 Task: Select the website type as personal.
Action: Mouse moved to (868, 113)
Screenshot: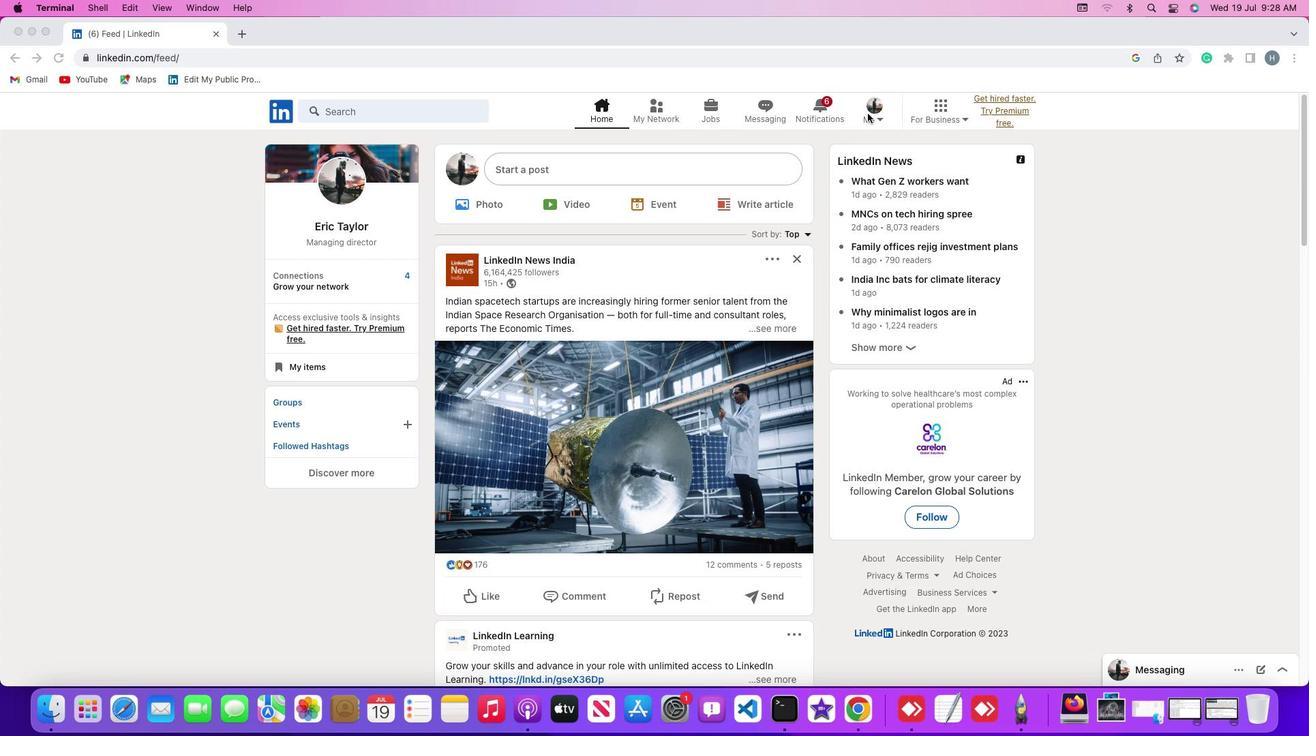 
Action: Mouse pressed left at (868, 113)
Screenshot: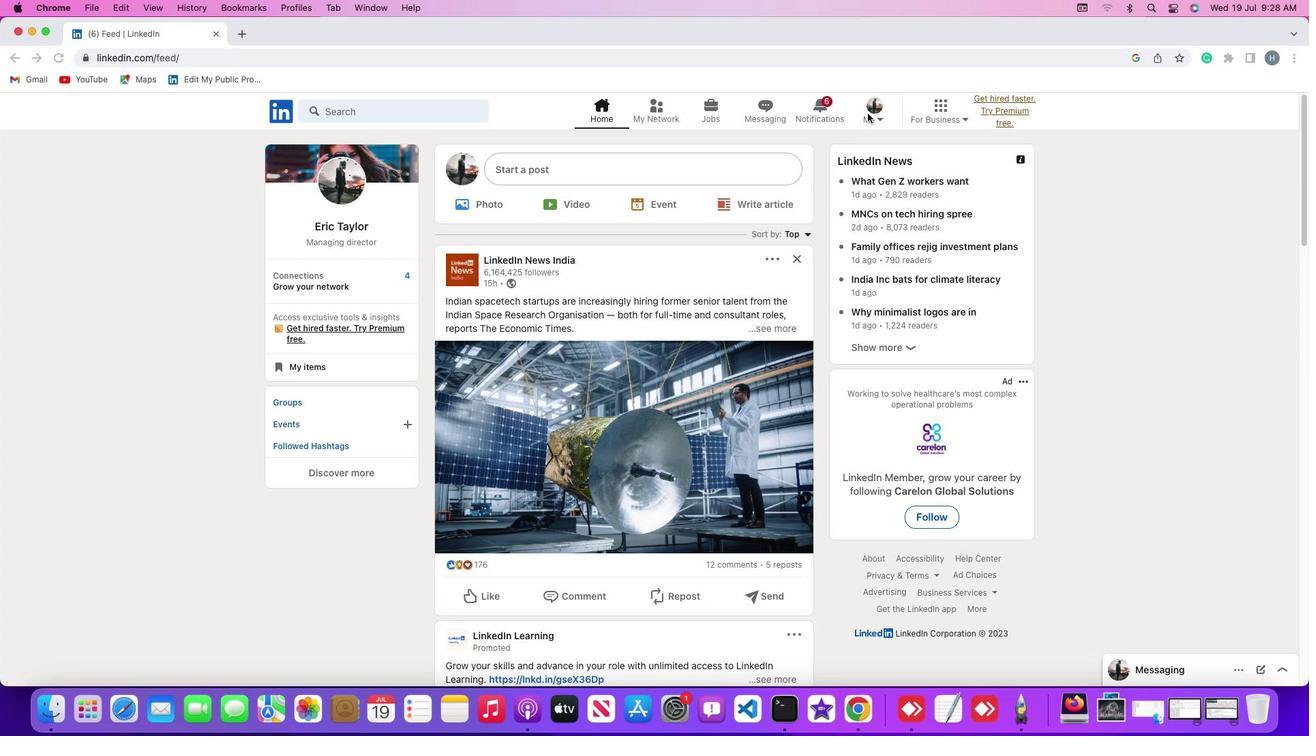 
Action: Mouse moved to (876, 116)
Screenshot: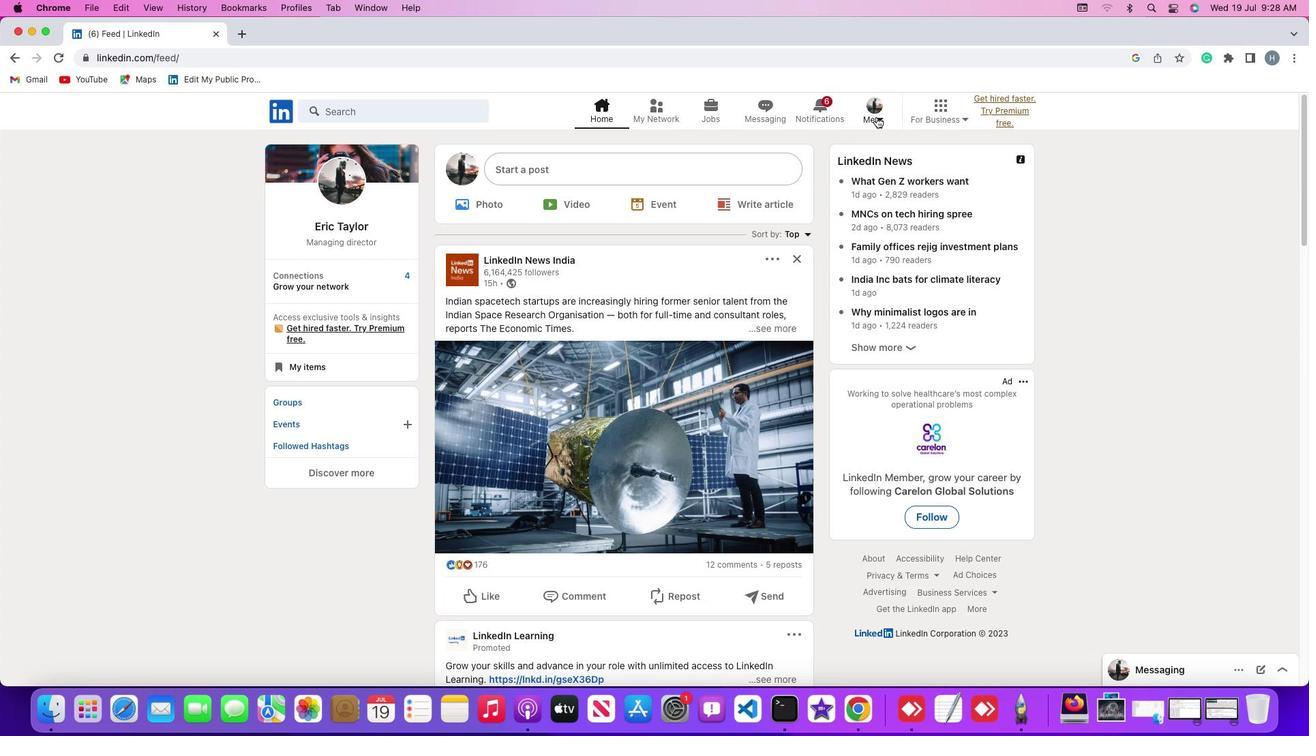 
Action: Mouse pressed left at (876, 116)
Screenshot: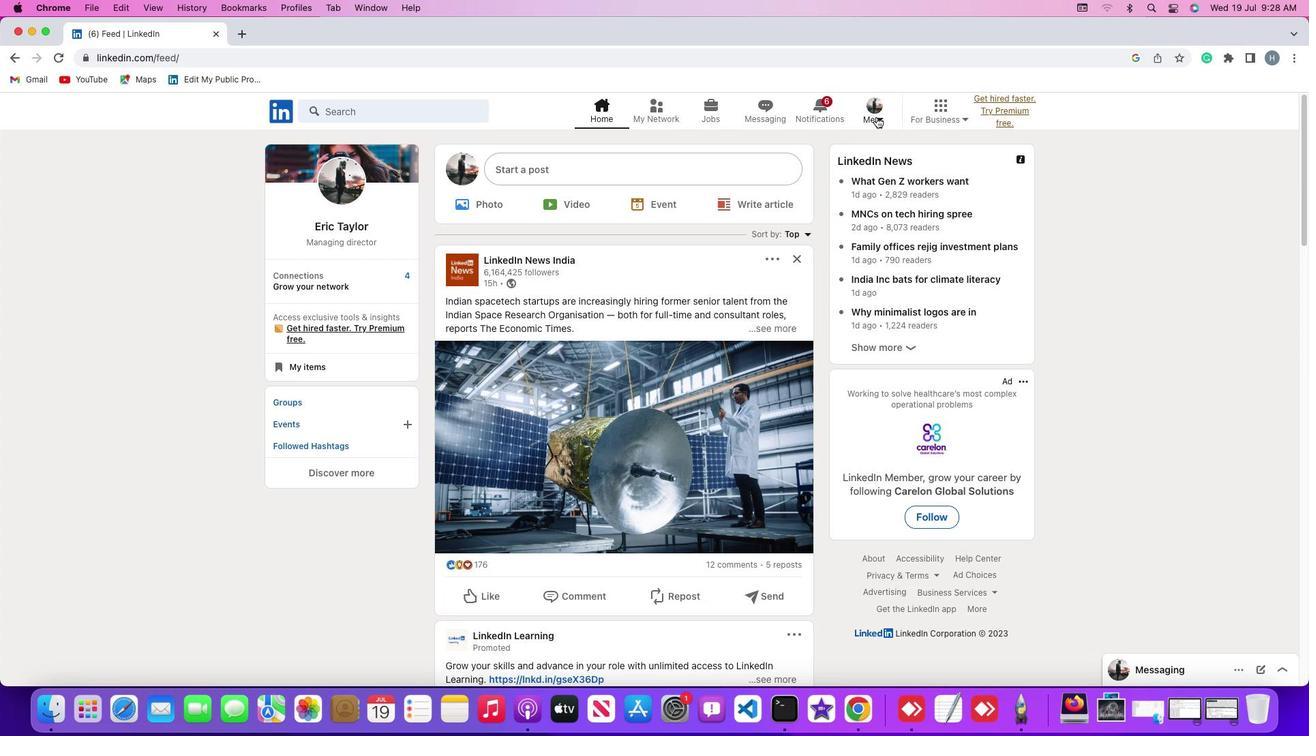 
Action: Mouse moved to (859, 190)
Screenshot: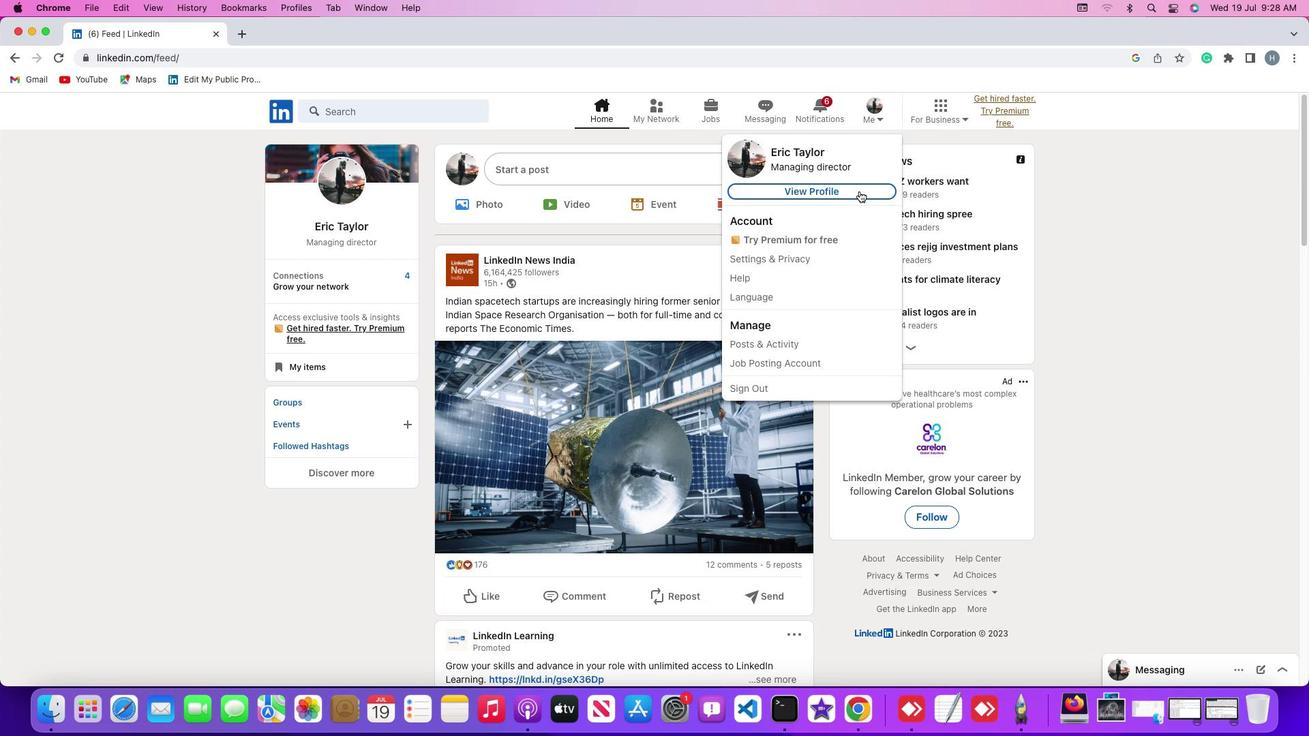
Action: Mouse pressed left at (859, 190)
Screenshot: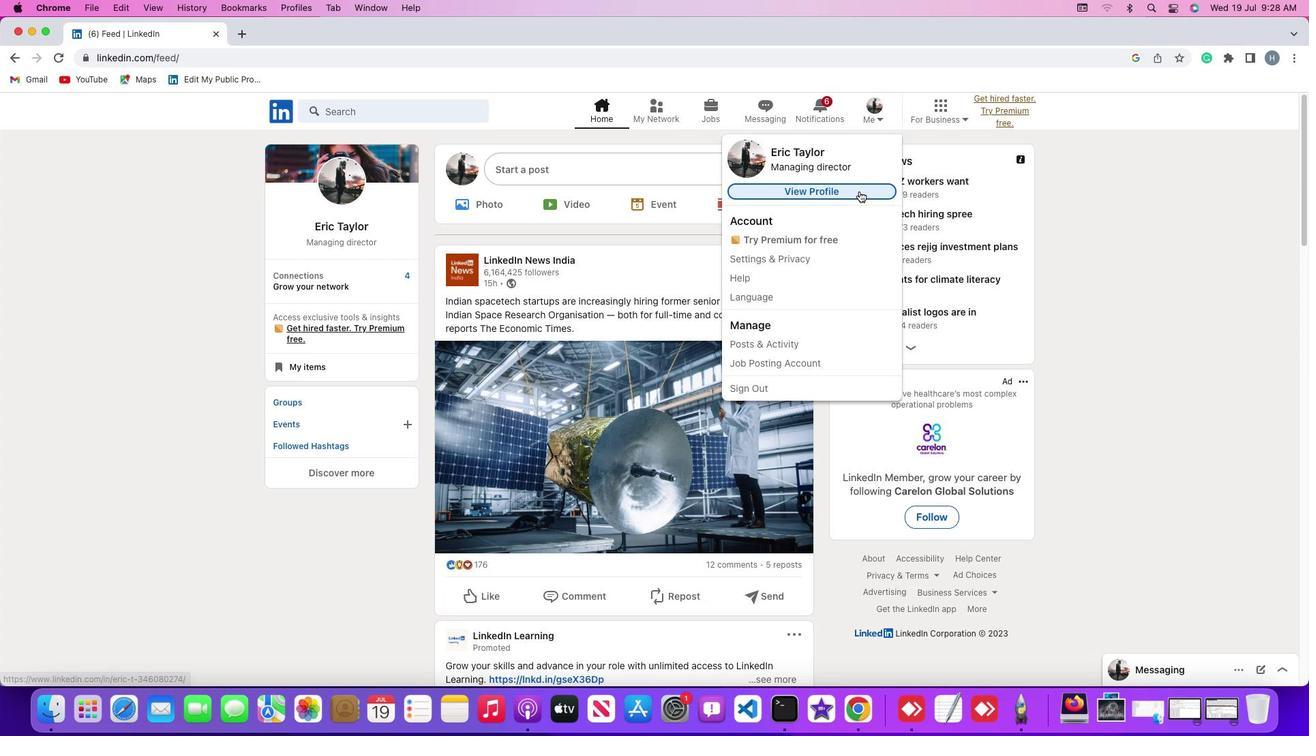 
Action: Mouse moved to (791, 302)
Screenshot: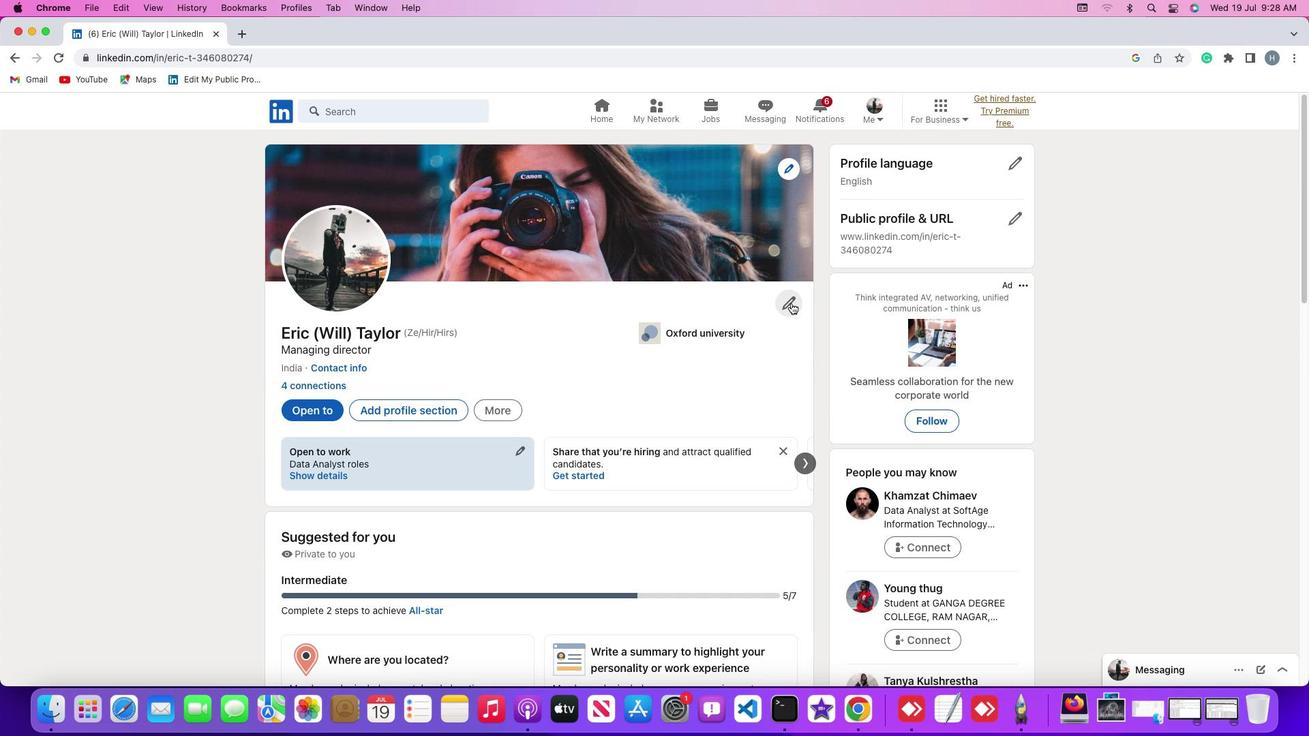 
Action: Mouse pressed left at (791, 302)
Screenshot: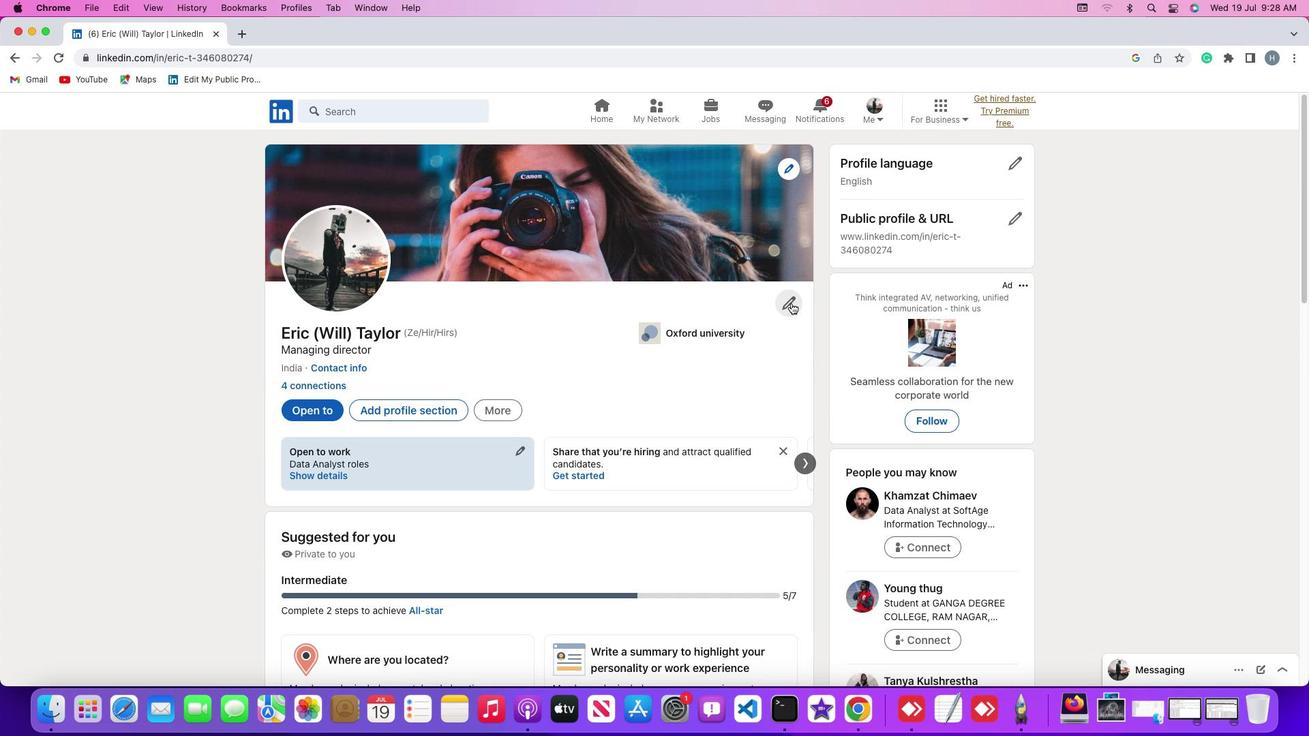 
Action: Mouse moved to (648, 358)
Screenshot: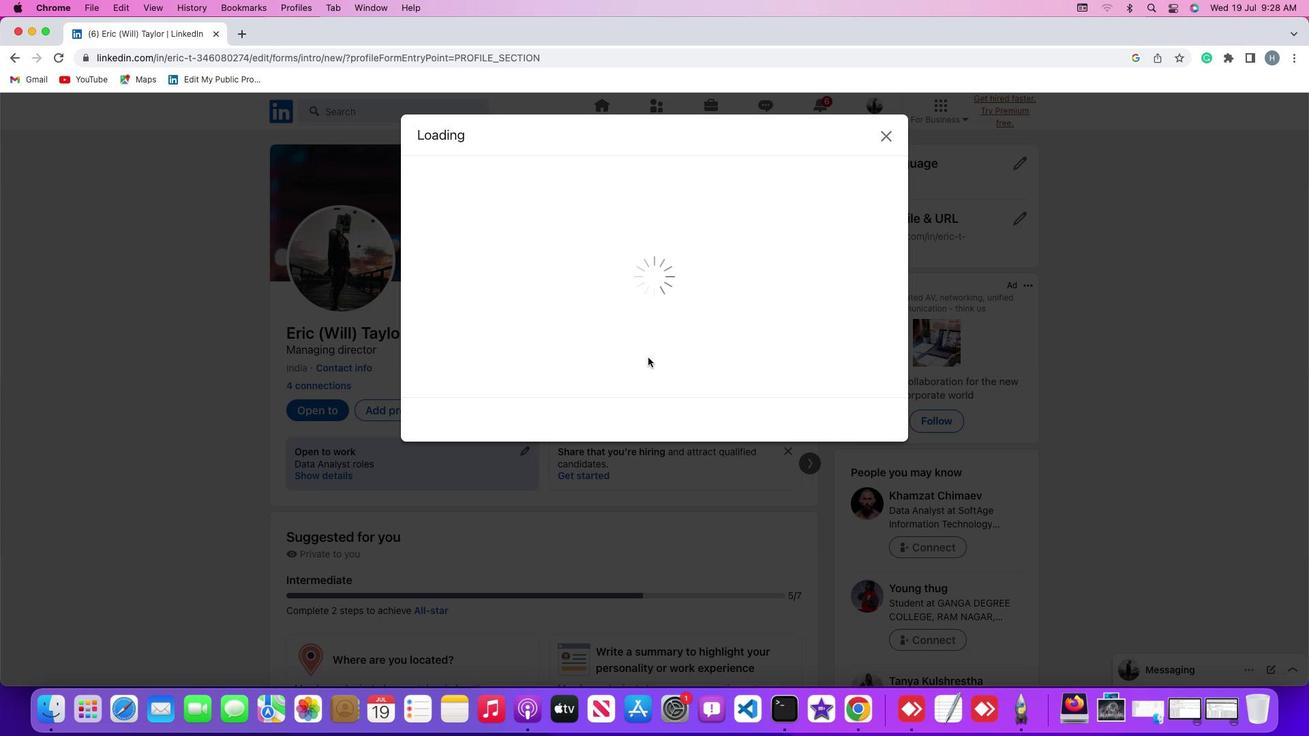
Action: Mouse scrolled (648, 358) with delta (0, 0)
Screenshot: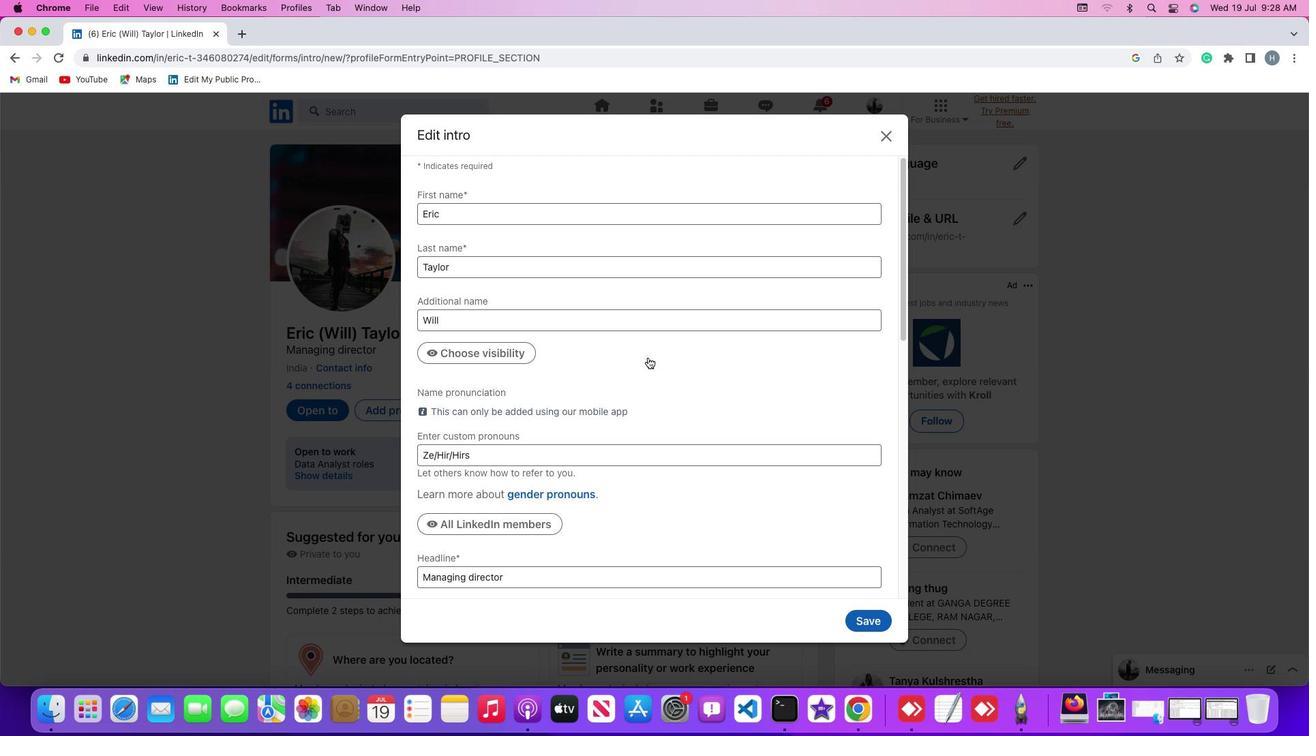 
Action: Mouse scrolled (648, 358) with delta (0, 0)
Screenshot: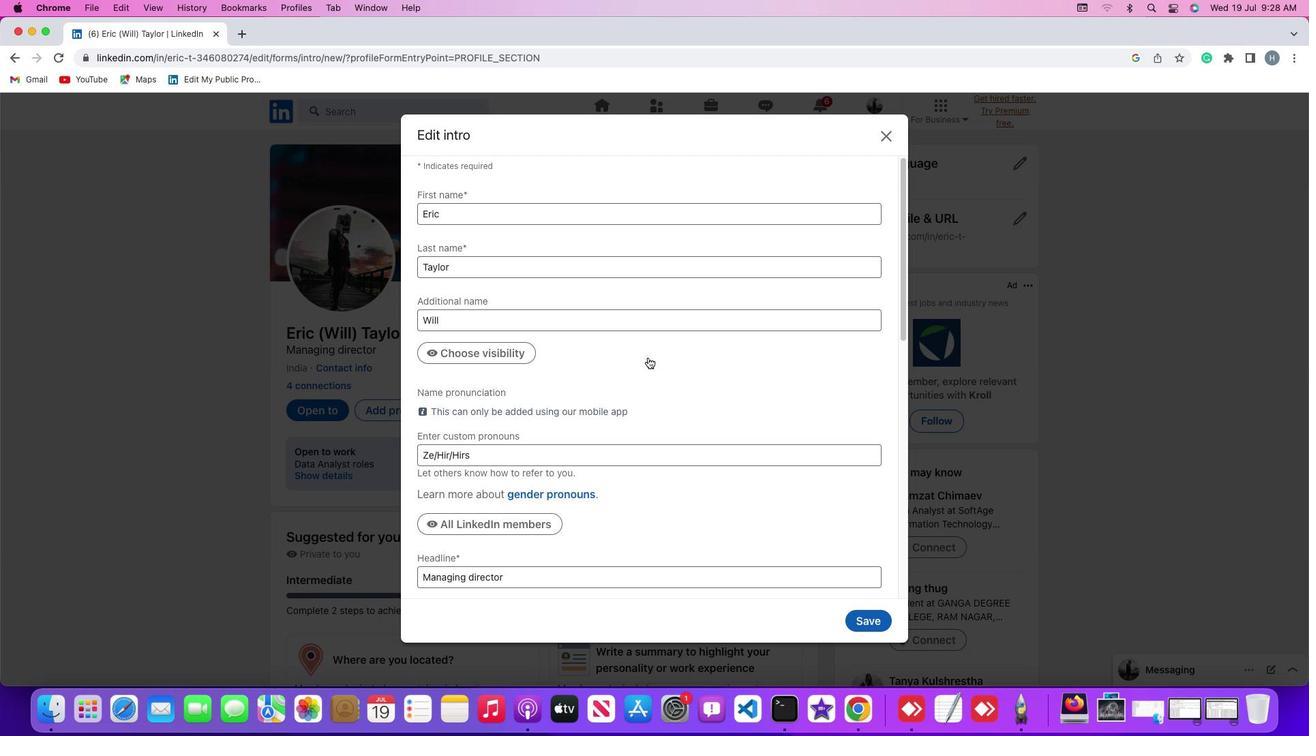 
Action: Mouse scrolled (648, 358) with delta (0, -2)
Screenshot: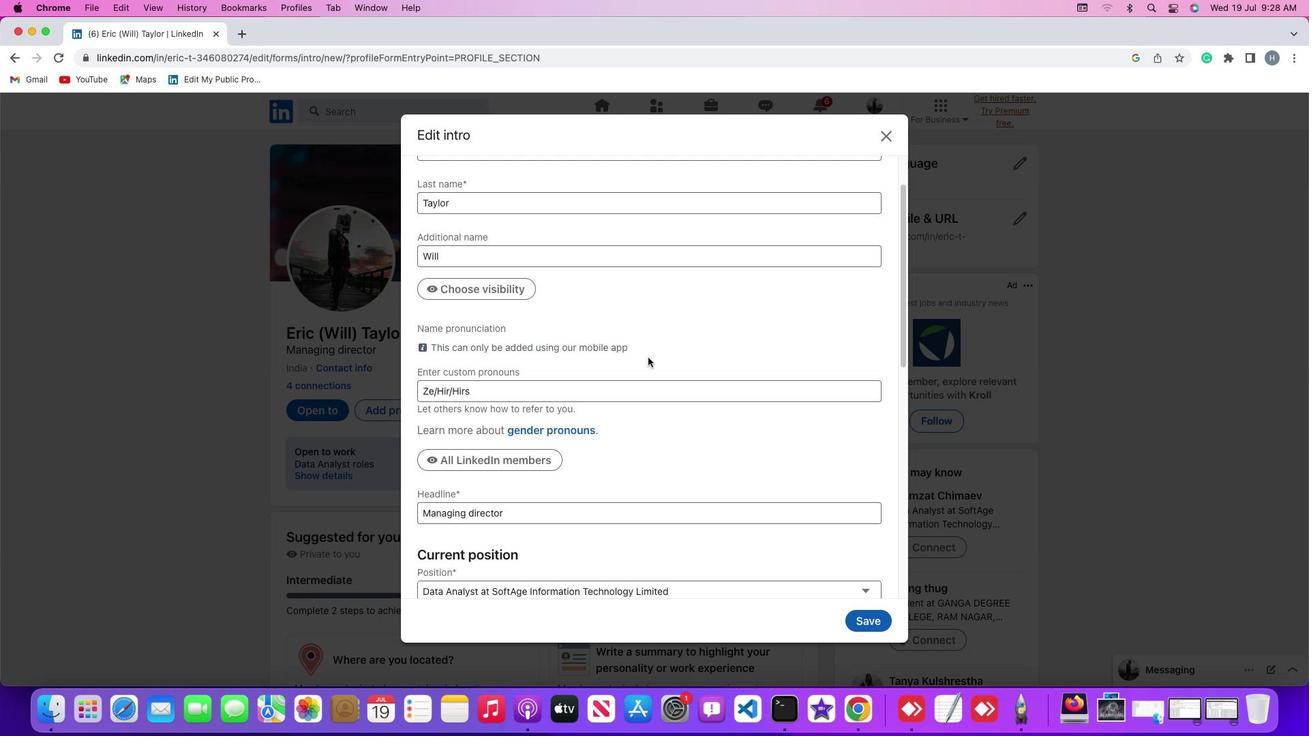 
Action: Mouse scrolled (648, 358) with delta (0, -3)
Screenshot: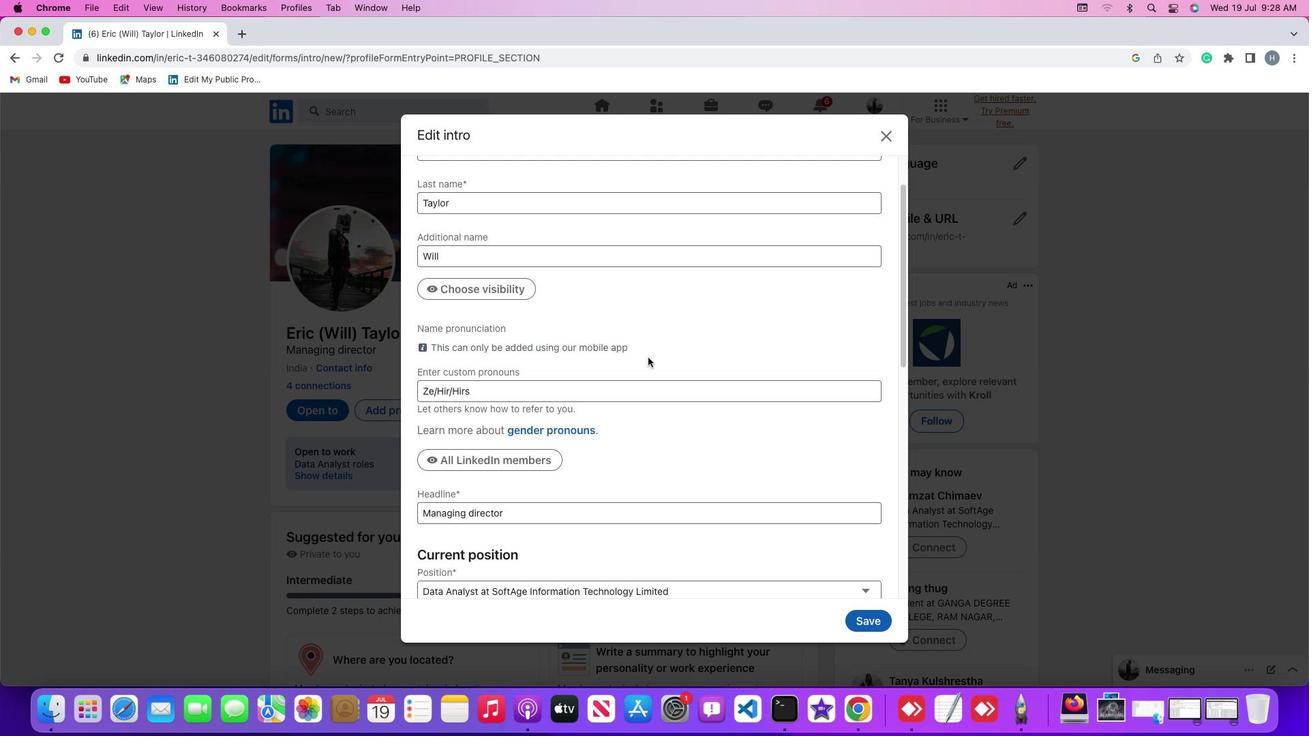 
Action: Mouse scrolled (648, 358) with delta (0, -4)
Screenshot: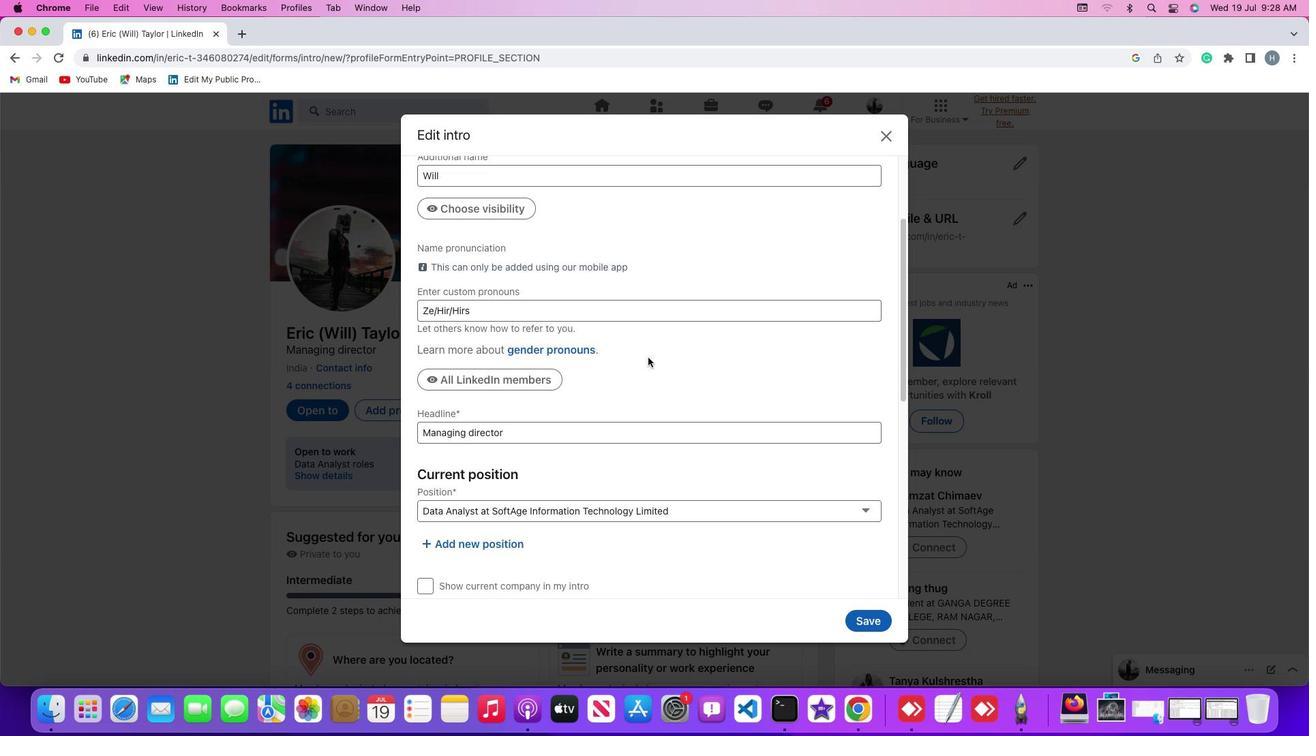 
Action: Mouse scrolled (648, 358) with delta (0, -4)
Screenshot: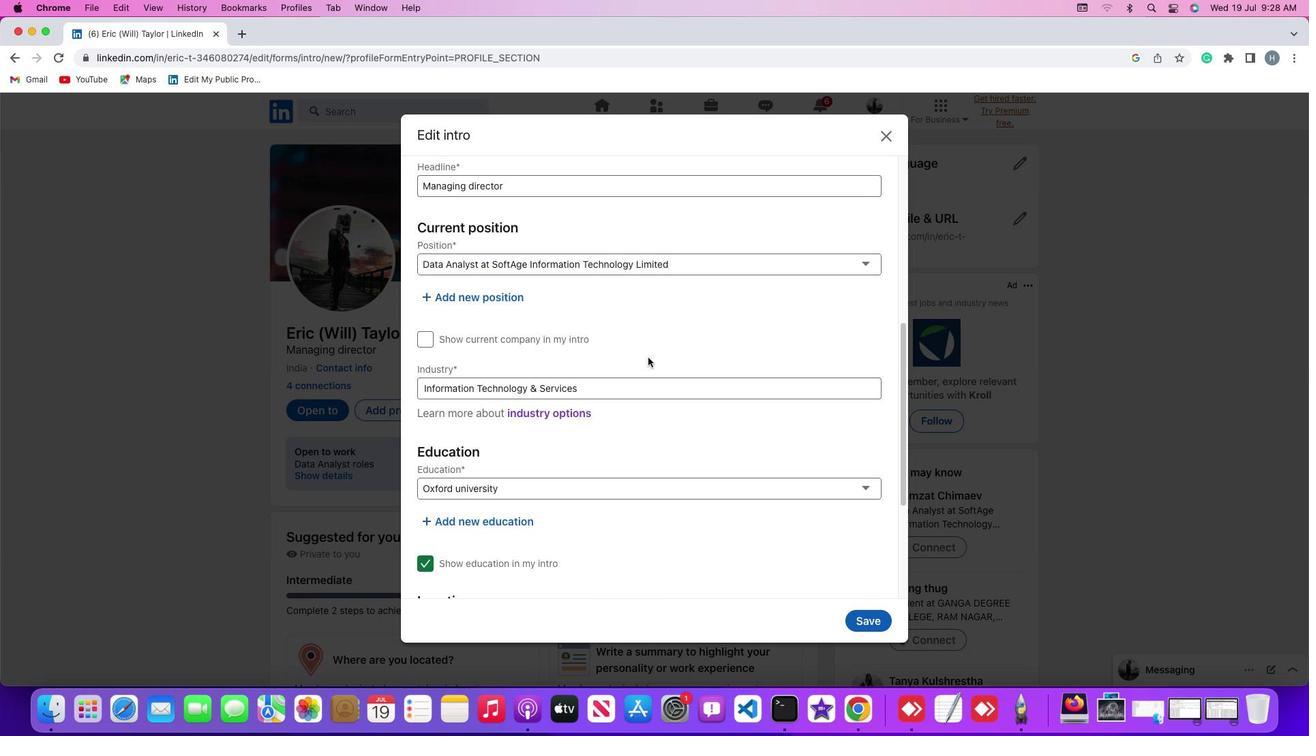 
Action: Mouse scrolled (648, 358) with delta (0, -4)
Screenshot: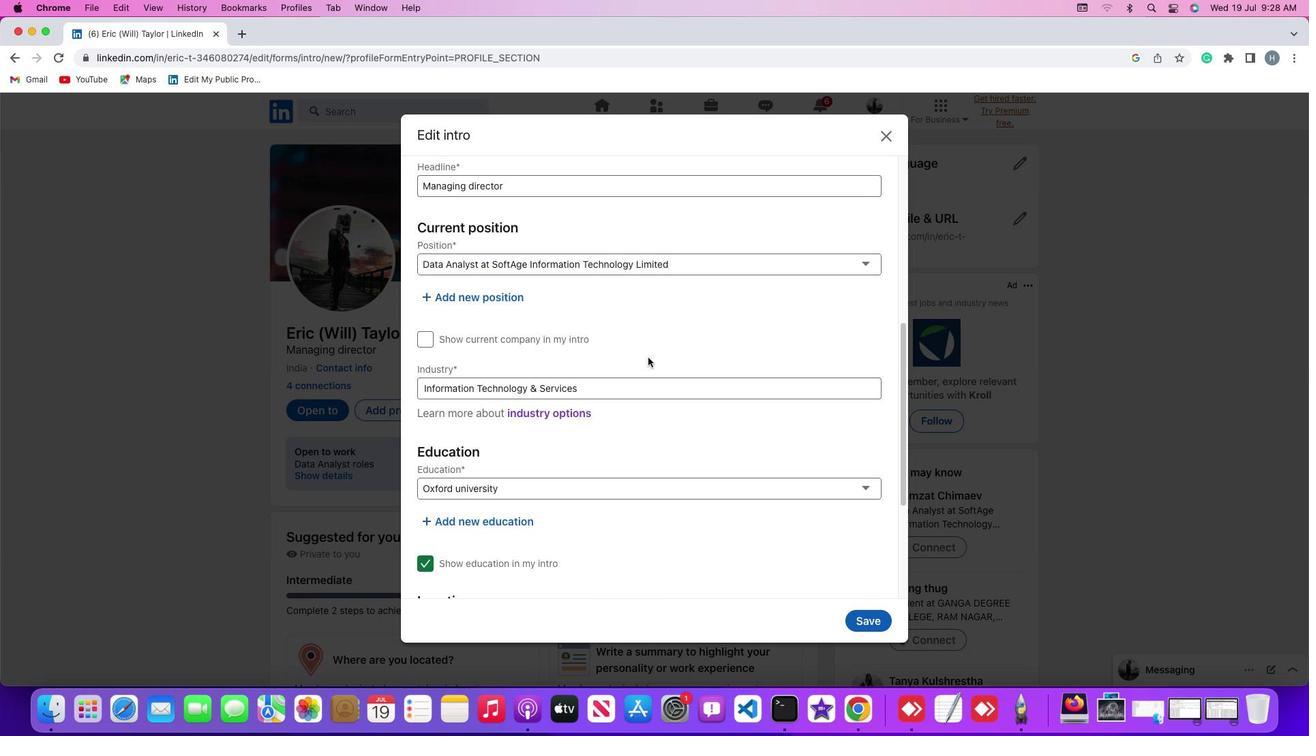 
Action: Mouse scrolled (648, 358) with delta (0, 0)
Screenshot: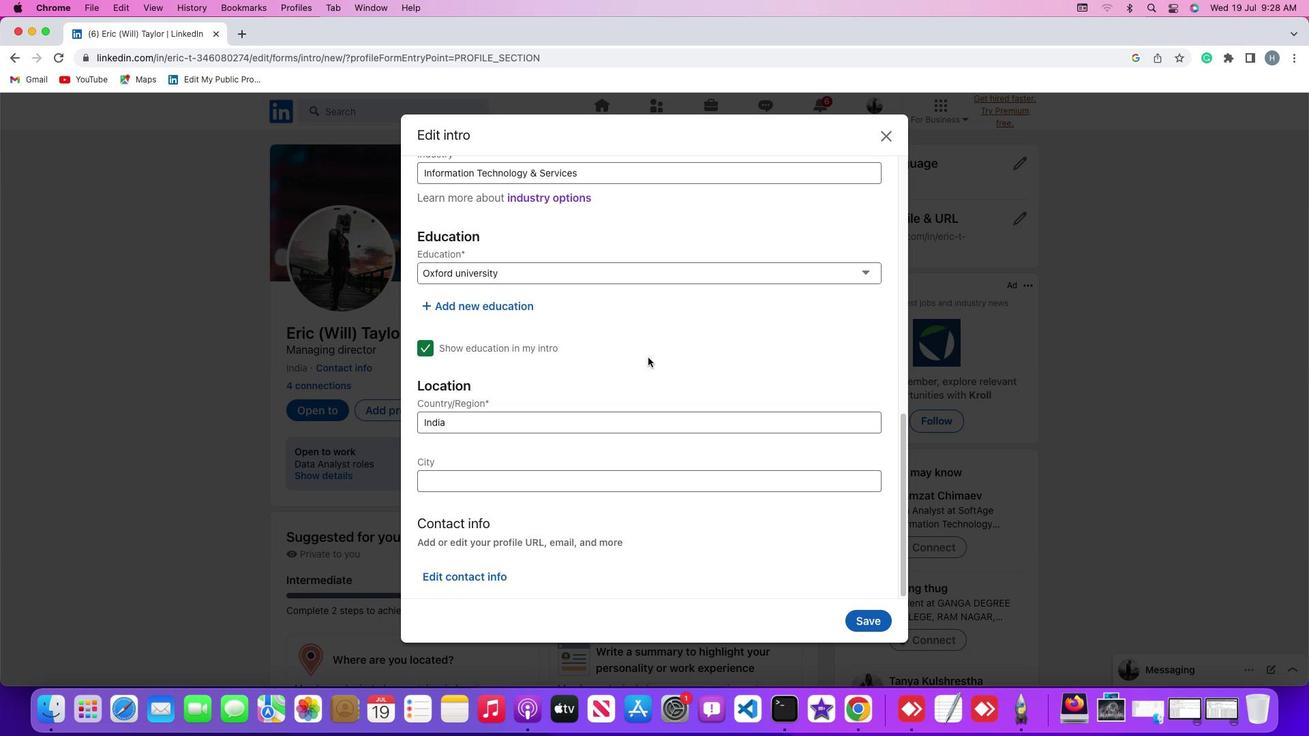 
Action: Mouse scrolled (648, 358) with delta (0, 0)
Screenshot: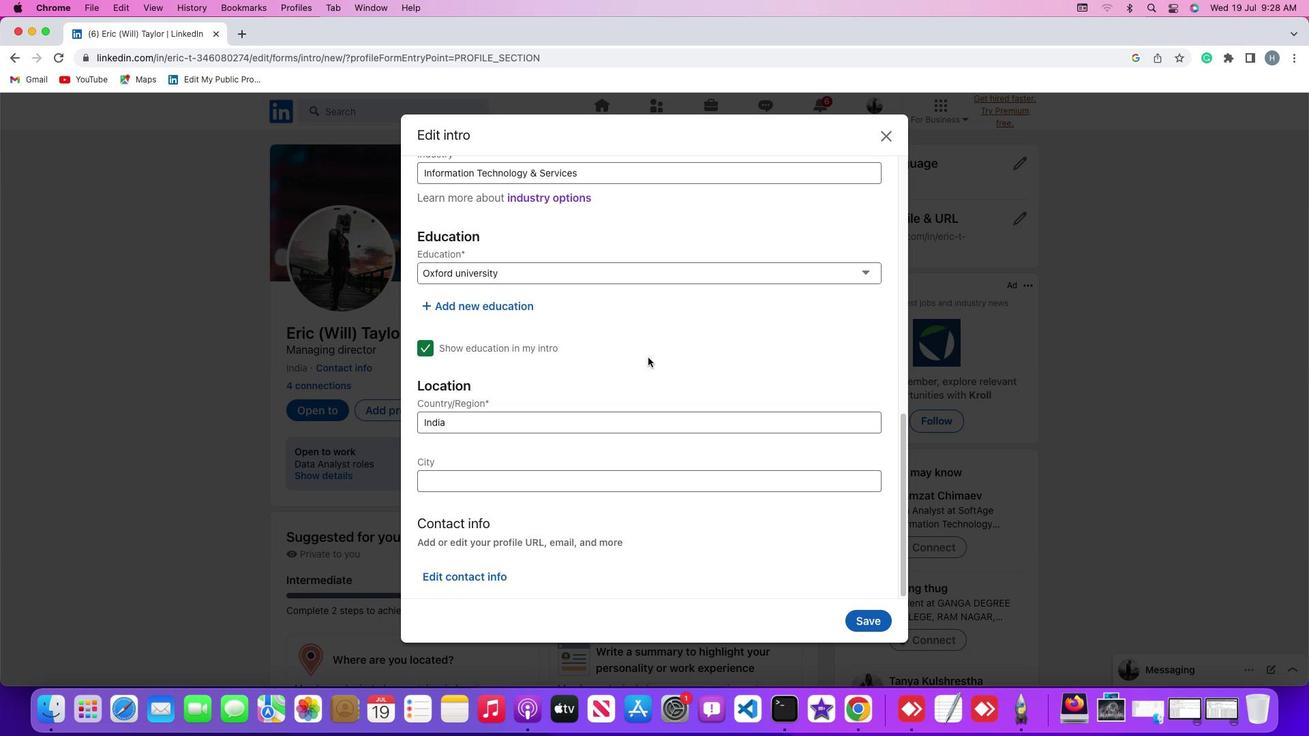 
Action: Mouse scrolled (648, 358) with delta (0, -2)
Screenshot: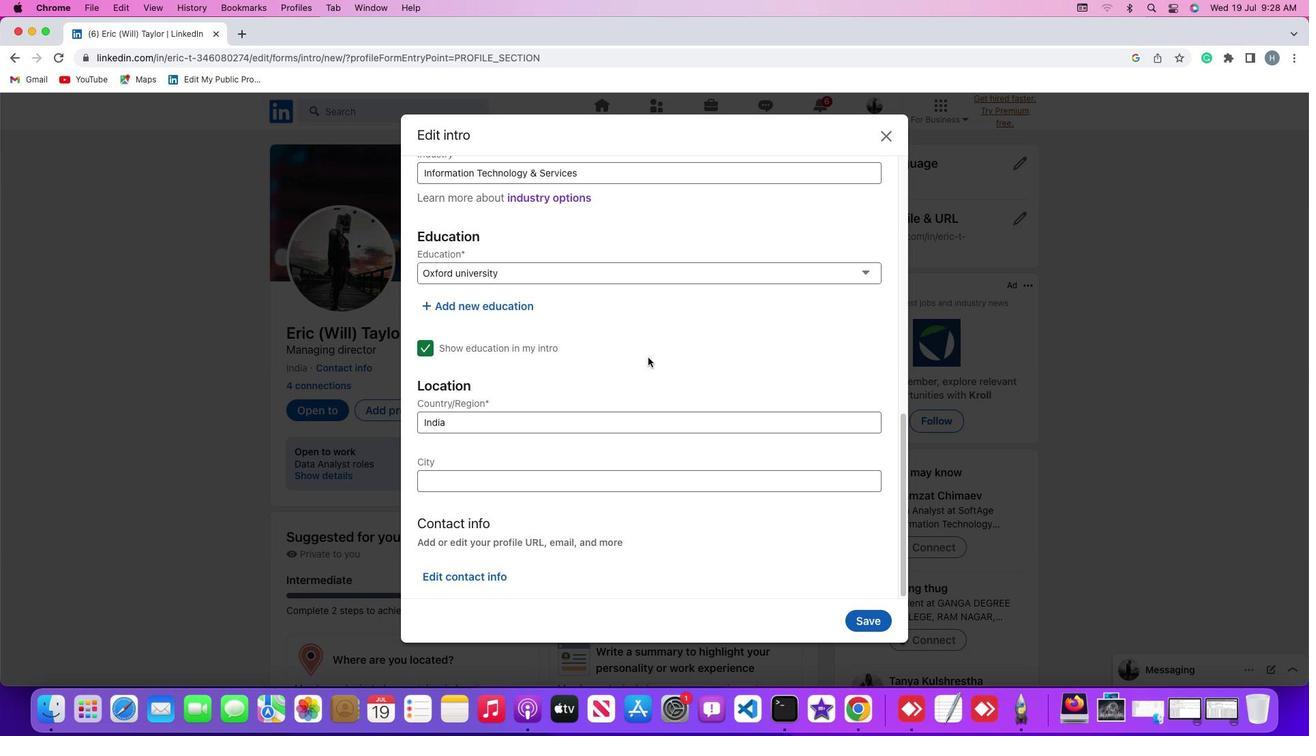 
Action: Mouse scrolled (648, 358) with delta (0, -3)
Screenshot: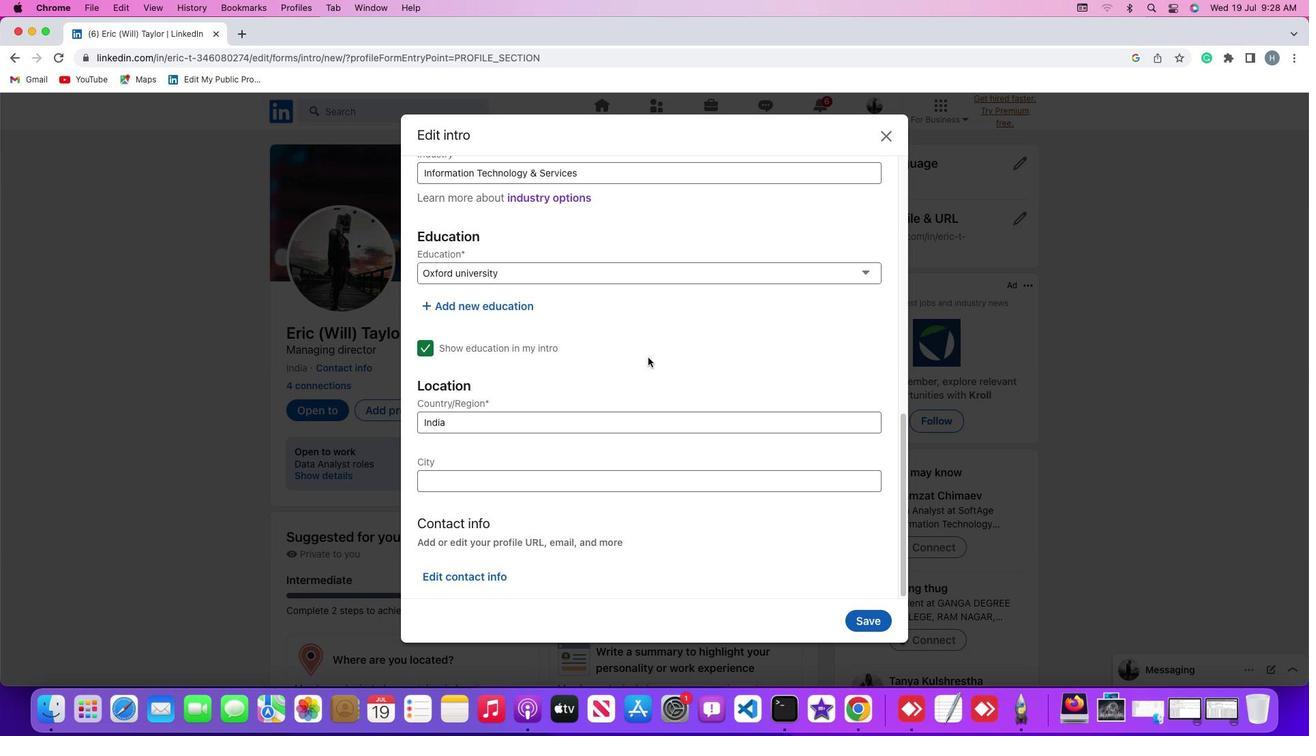 
Action: Mouse scrolled (648, 358) with delta (0, -4)
Screenshot: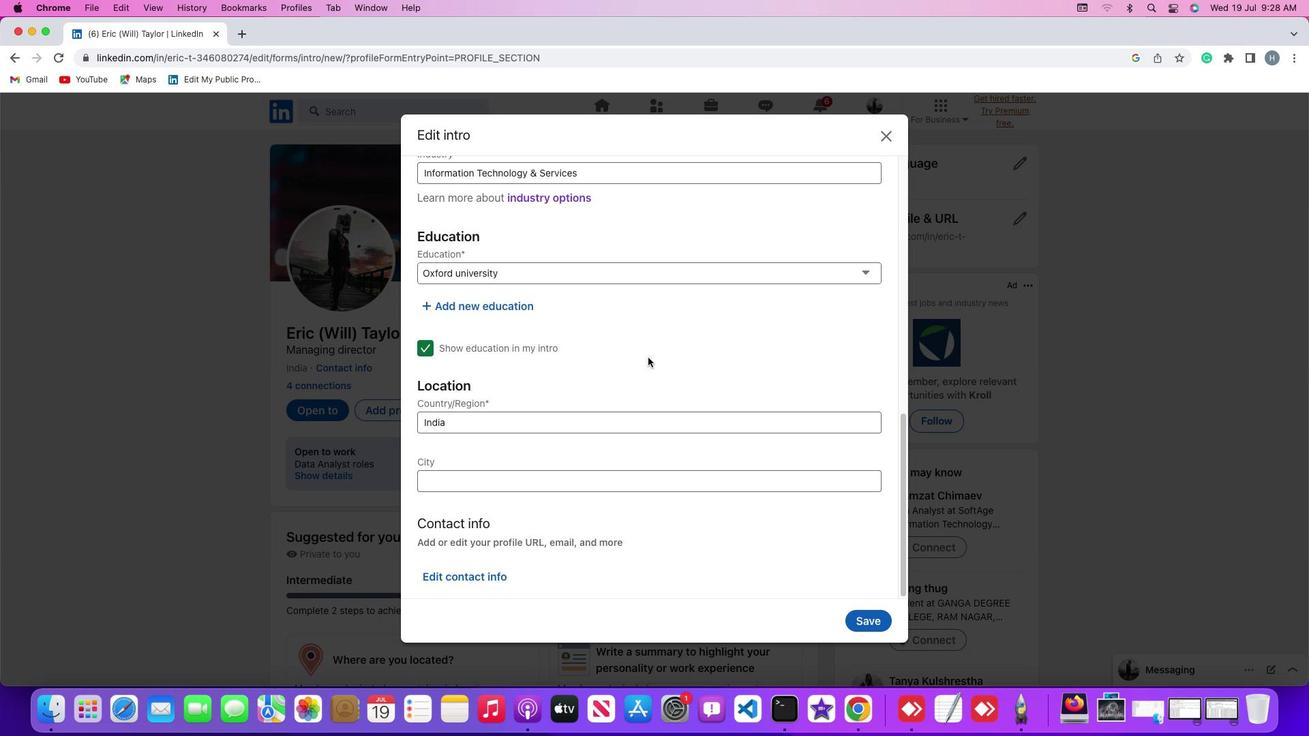 
Action: Mouse scrolled (648, 358) with delta (0, -4)
Screenshot: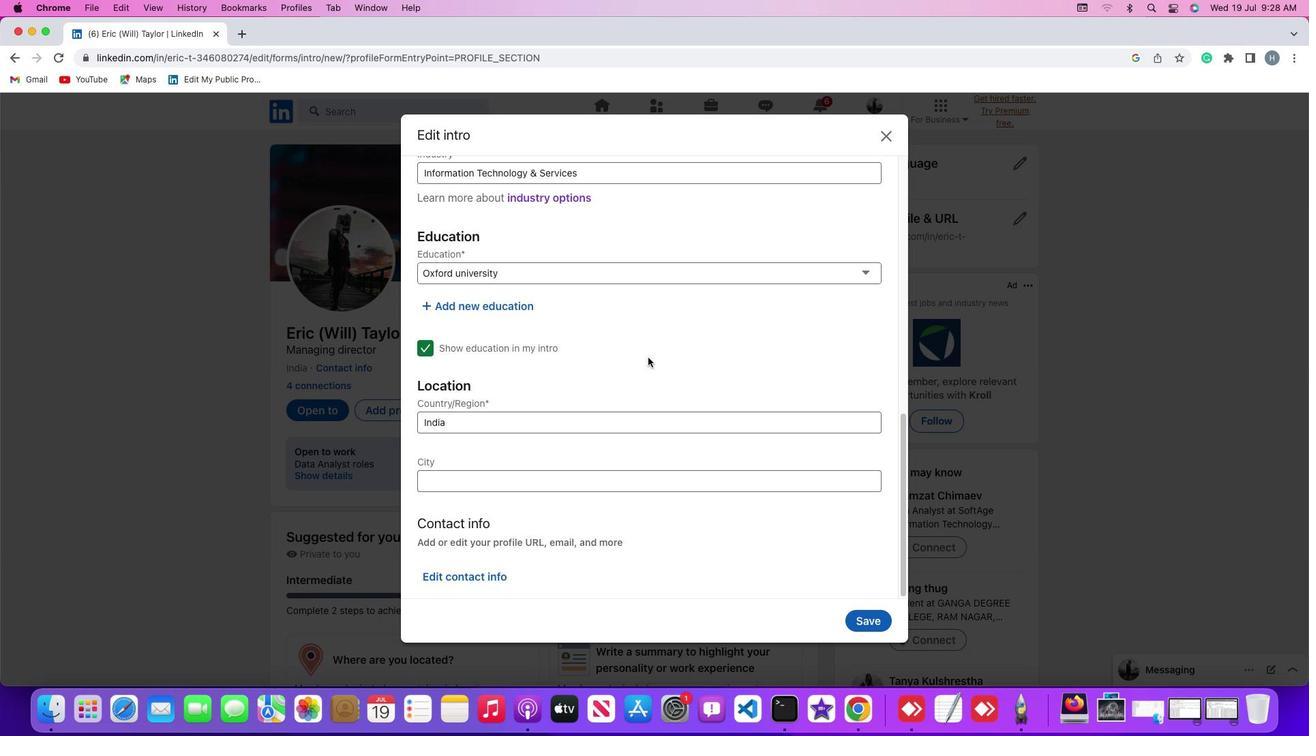 
Action: Mouse scrolled (648, 358) with delta (0, 0)
Screenshot: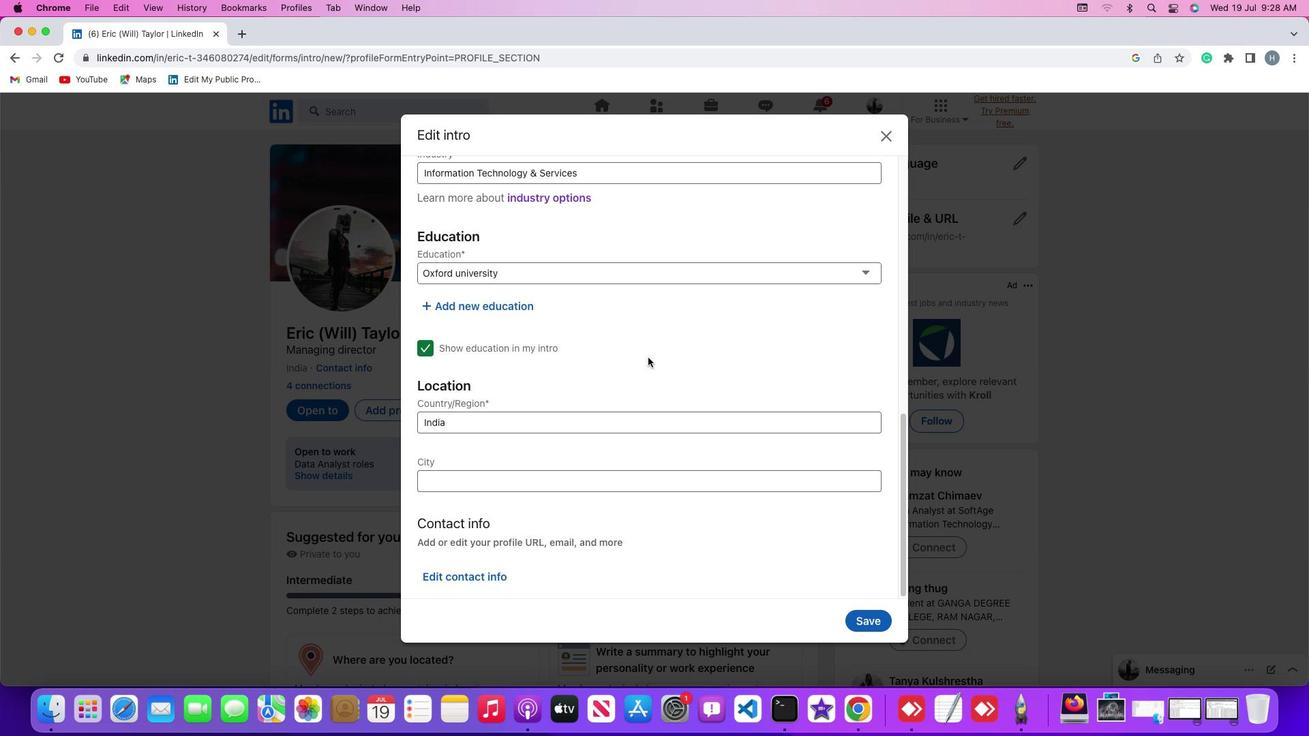 
Action: Mouse scrolled (648, 358) with delta (0, 0)
Screenshot: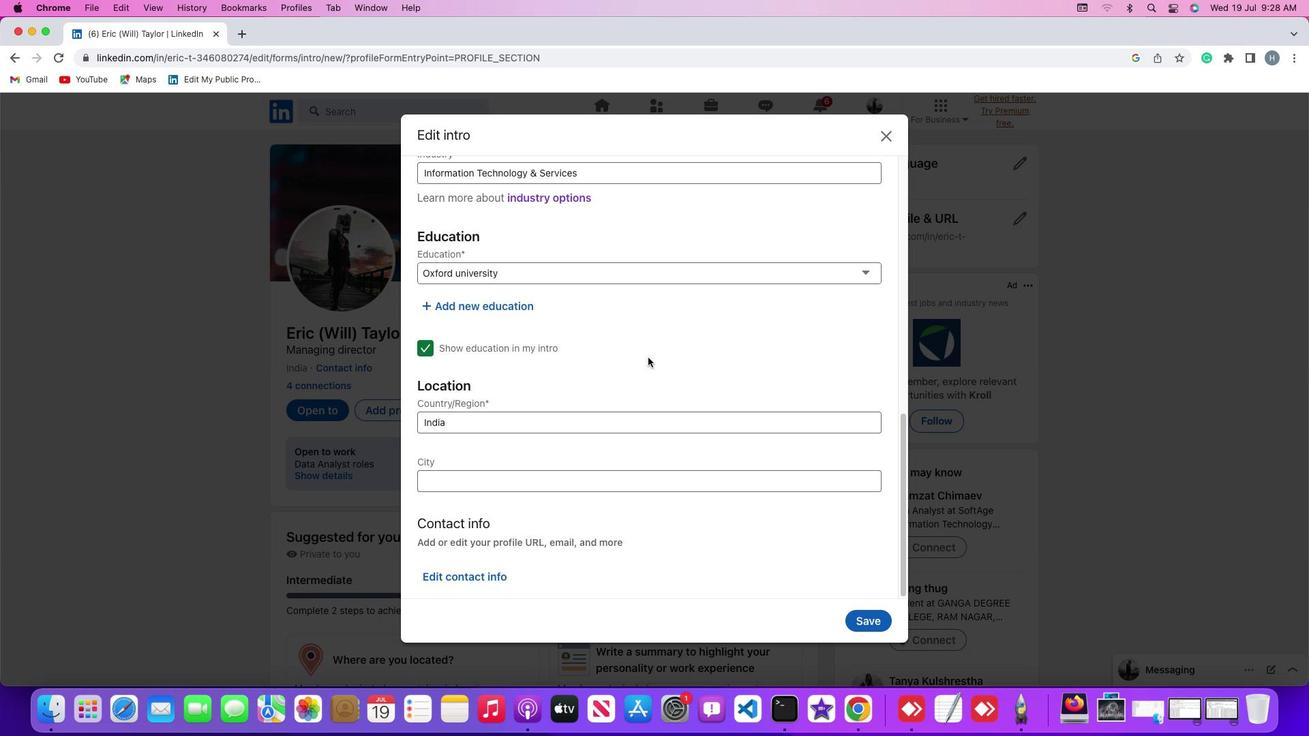 
Action: Mouse scrolled (648, 358) with delta (0, -2)
Screenshot: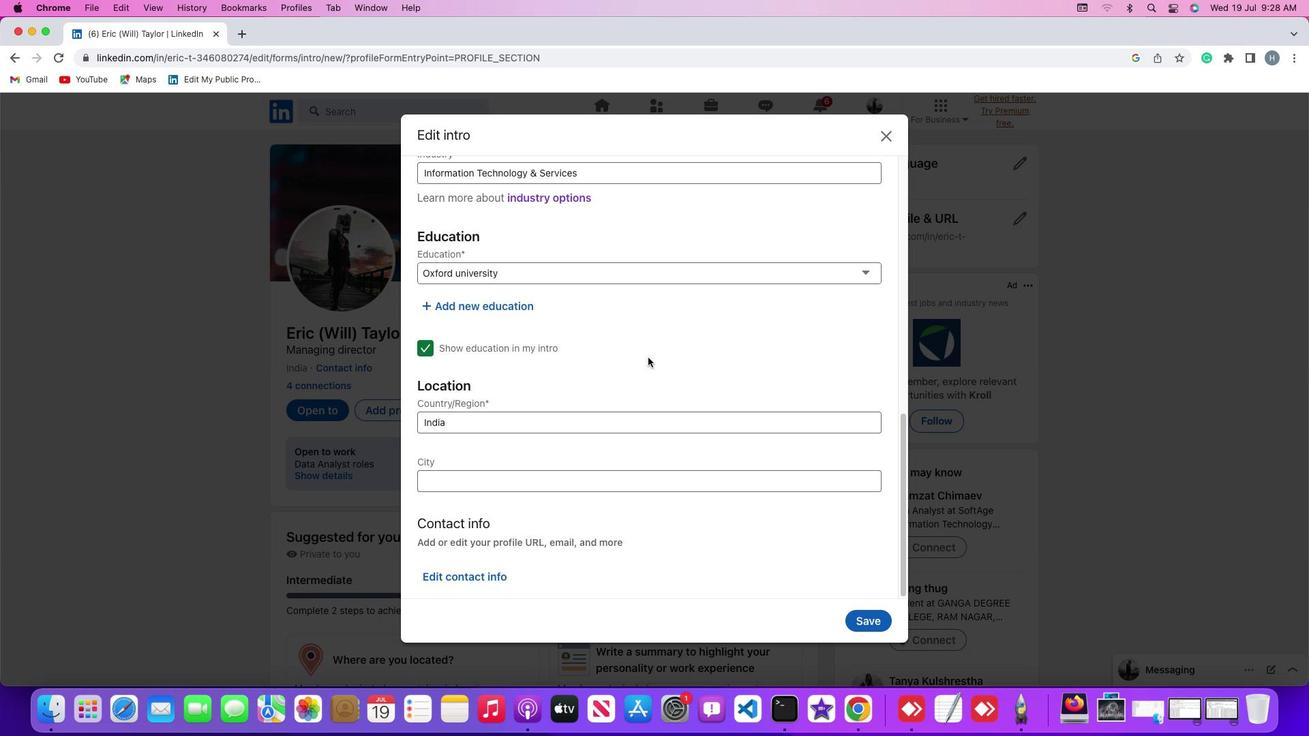 
Action: Mouse scrolled (648, 358) with delta (0, -3)
Screenshot: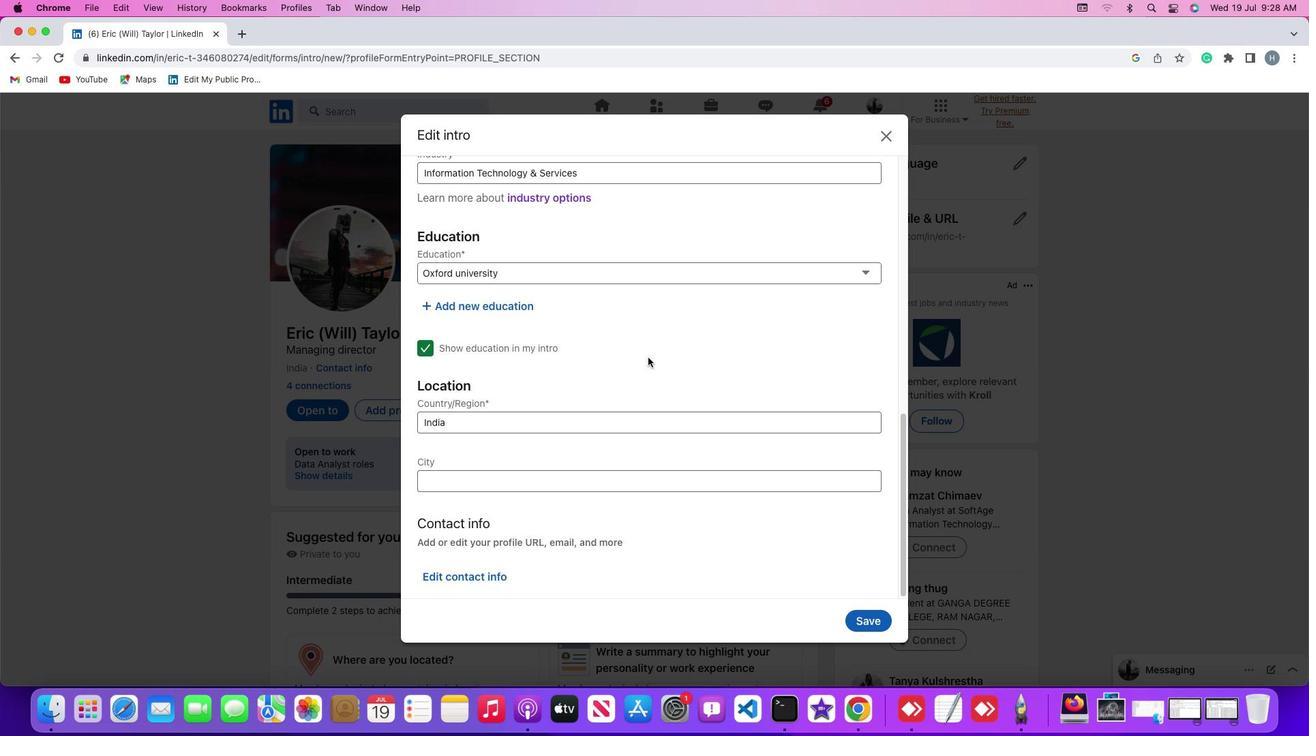 
Action: Mouse moved to (481, 577)
Screenshot: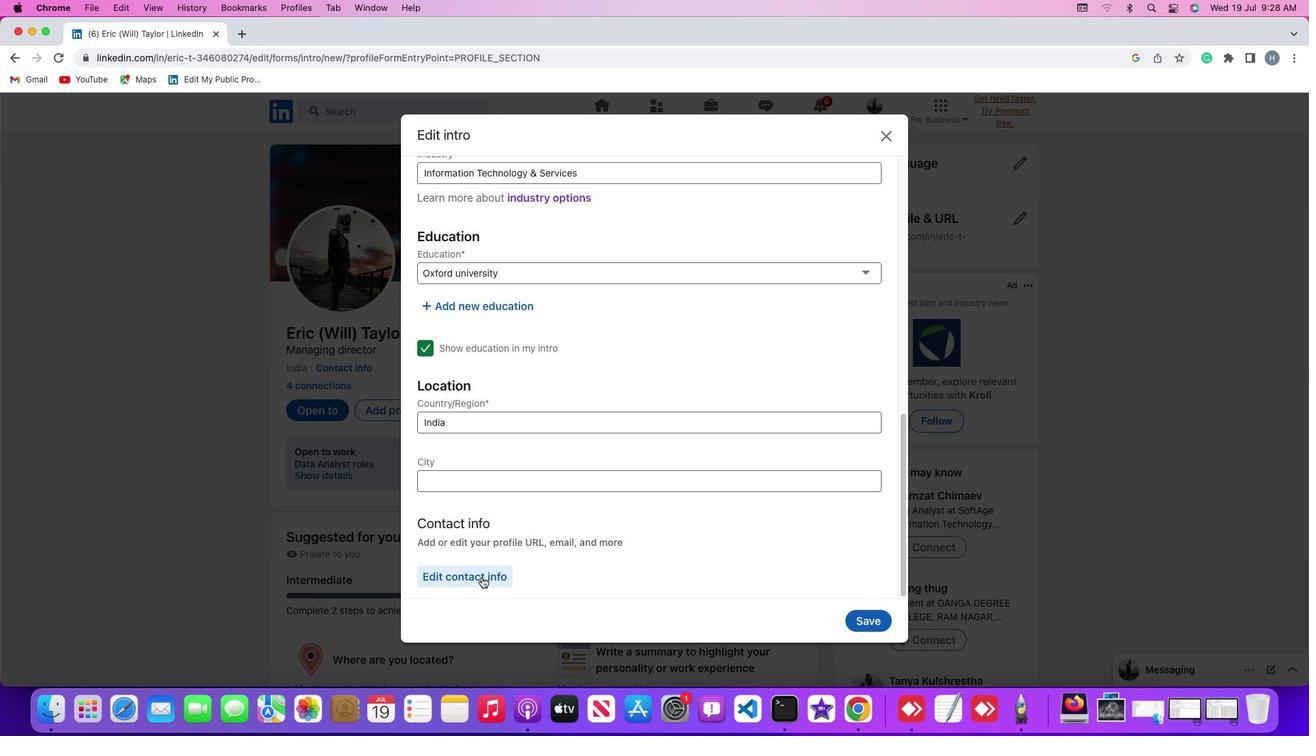
Action: Mouse pressed left at (481, 577)
Screenshot: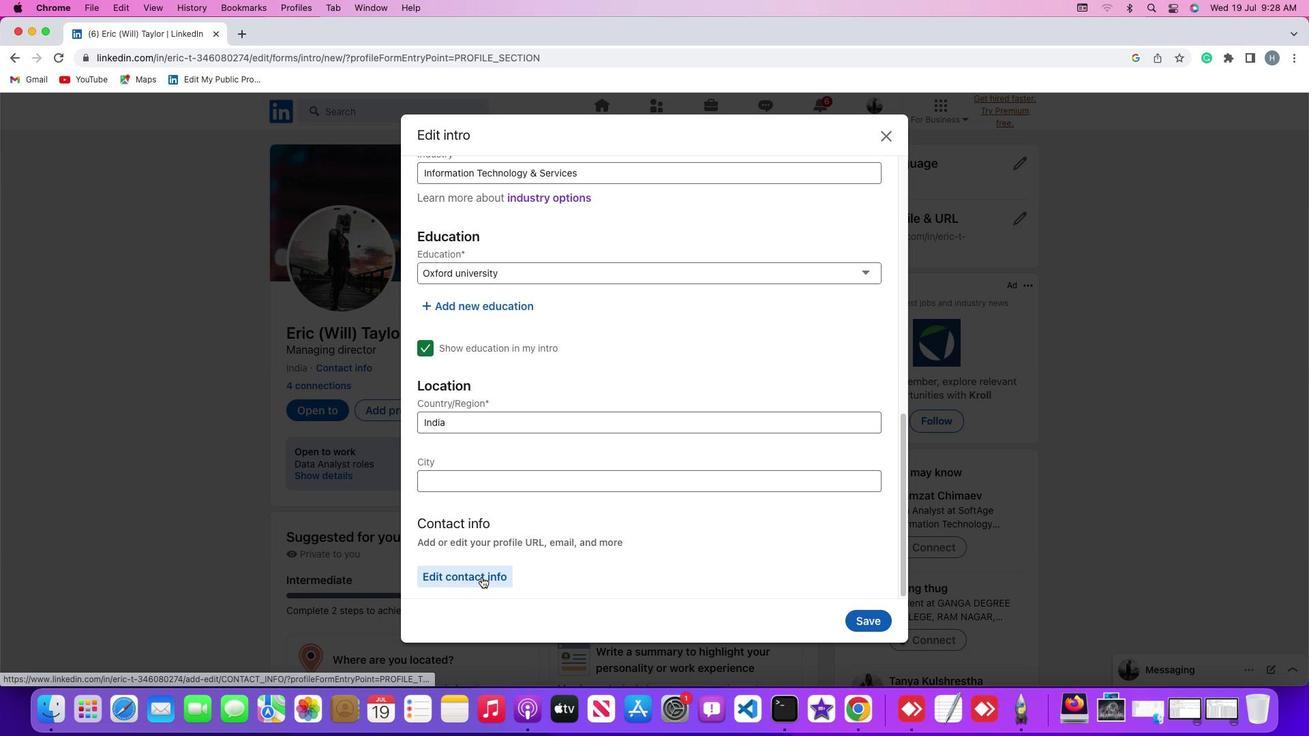 
Action: Mouse moved to (598, 422)
Screenshot: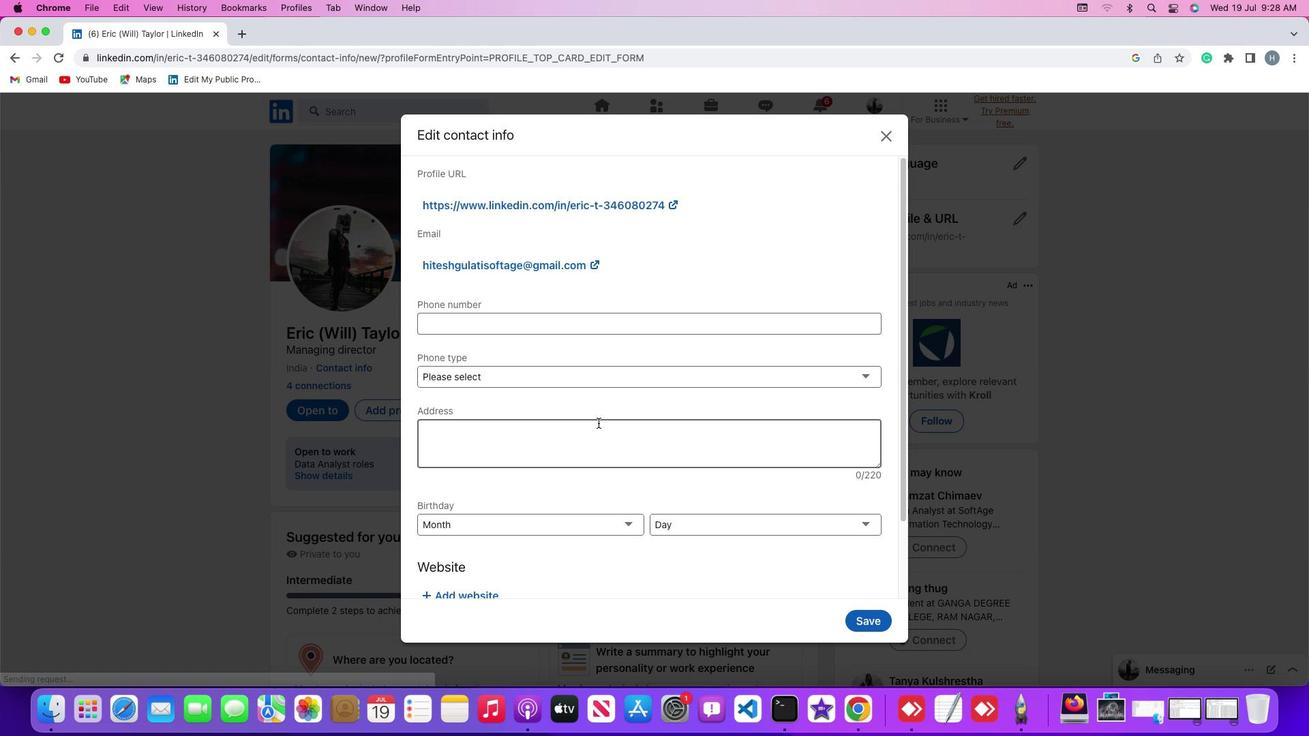 
Action: Mouse scrolled (598, 422) with delta (0, 0)
Screenshot: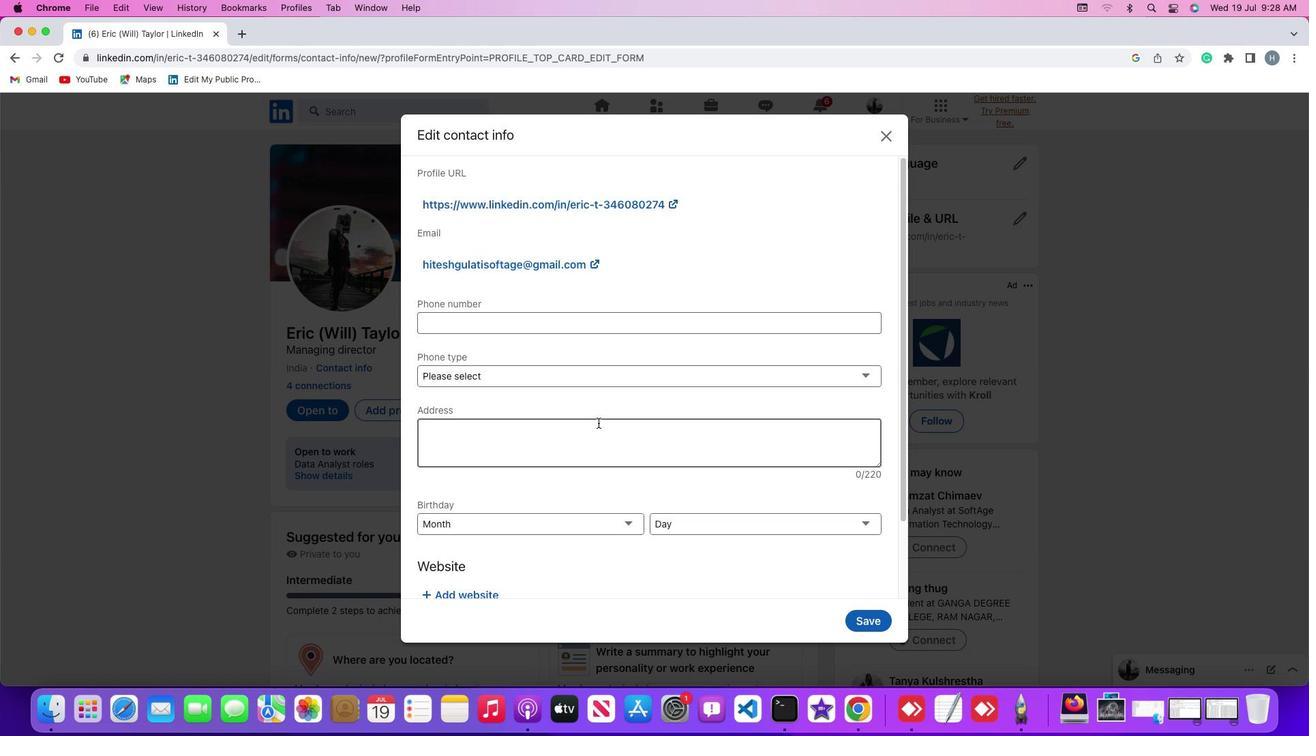 
Action: Mouse scrolled (598, 422) with delta (0, 0)
Screenshot: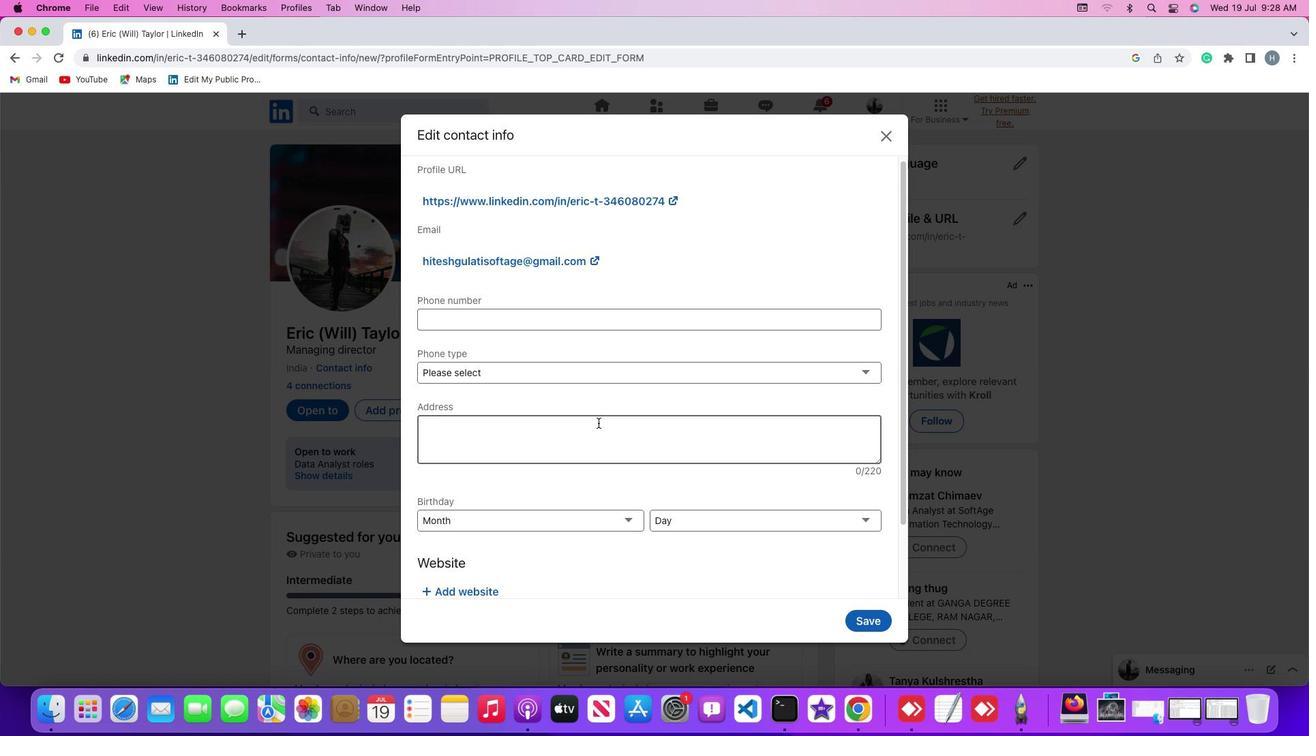 
Action: Mouse scrolled (598, 422) with delta (0, -1)
Screenshot: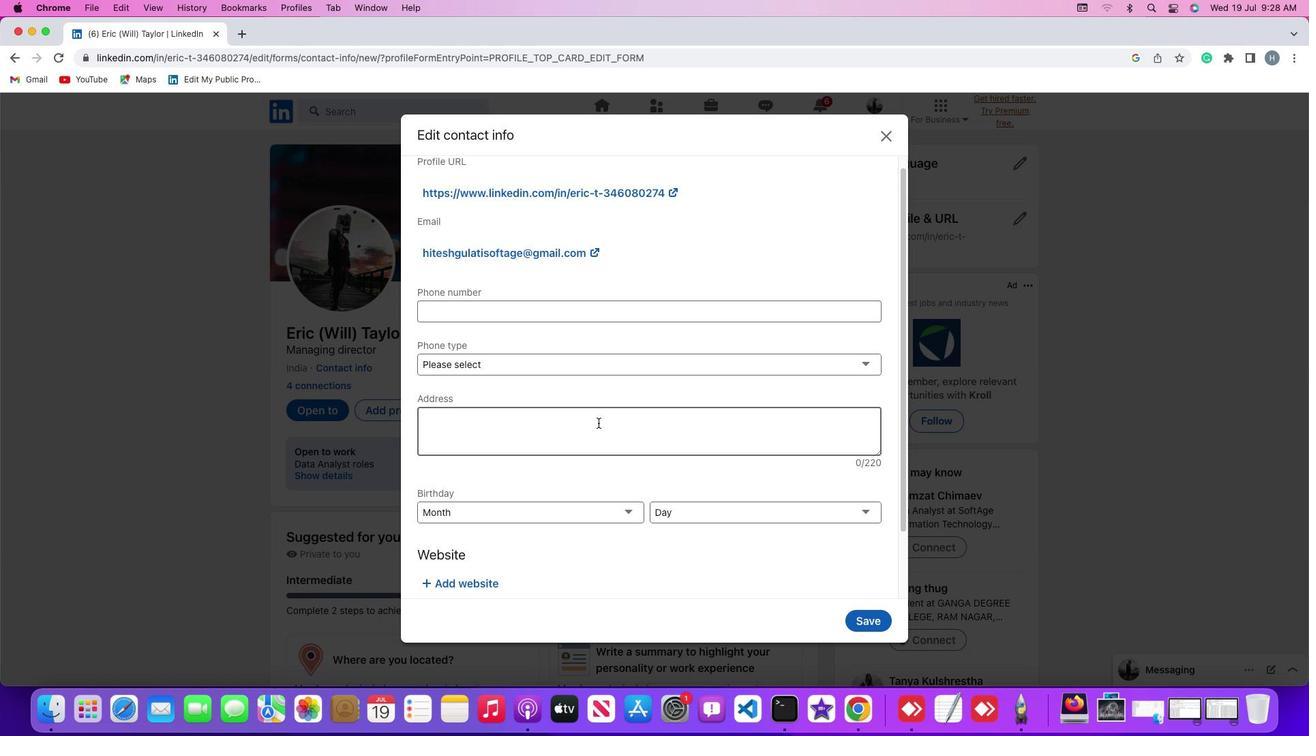 
Action: Mouse scrolled (598, 422) with delta (0, -2)
Screenshot: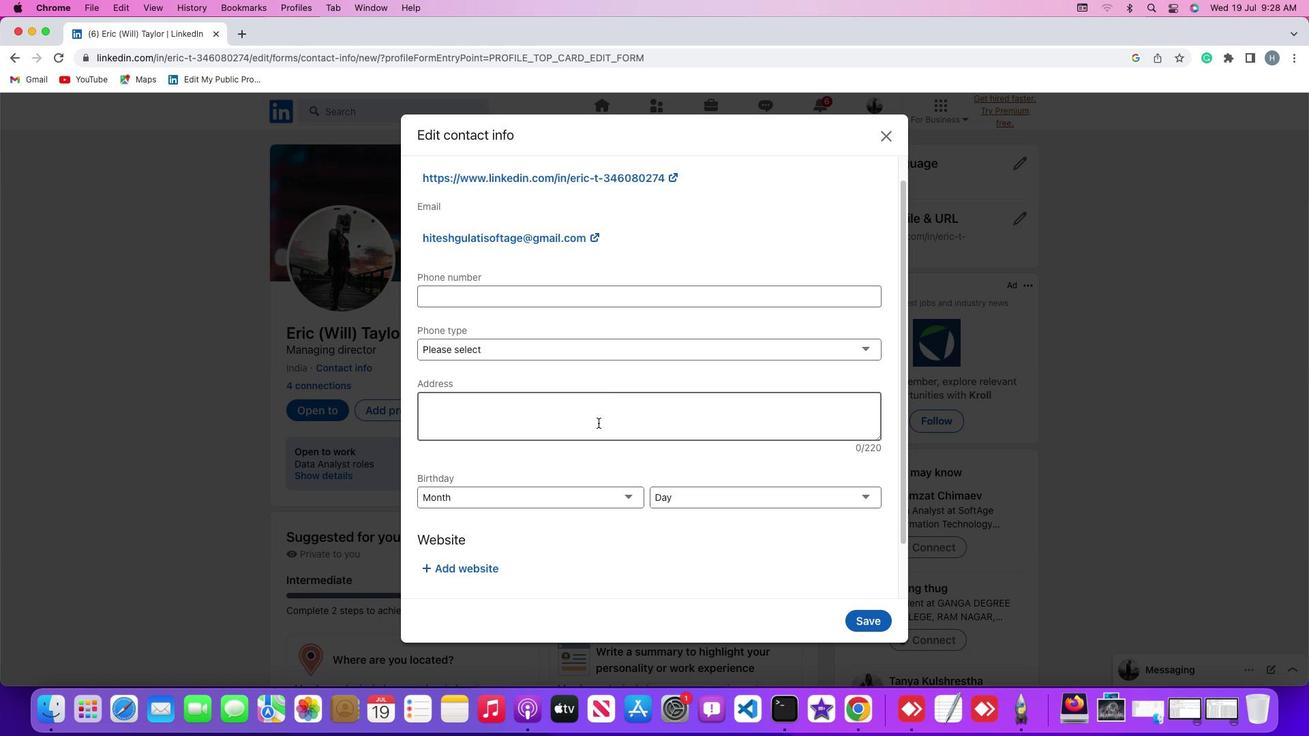 
Action: Mouse scrolled (598, 422) with delta (0, 0)
Screenshot: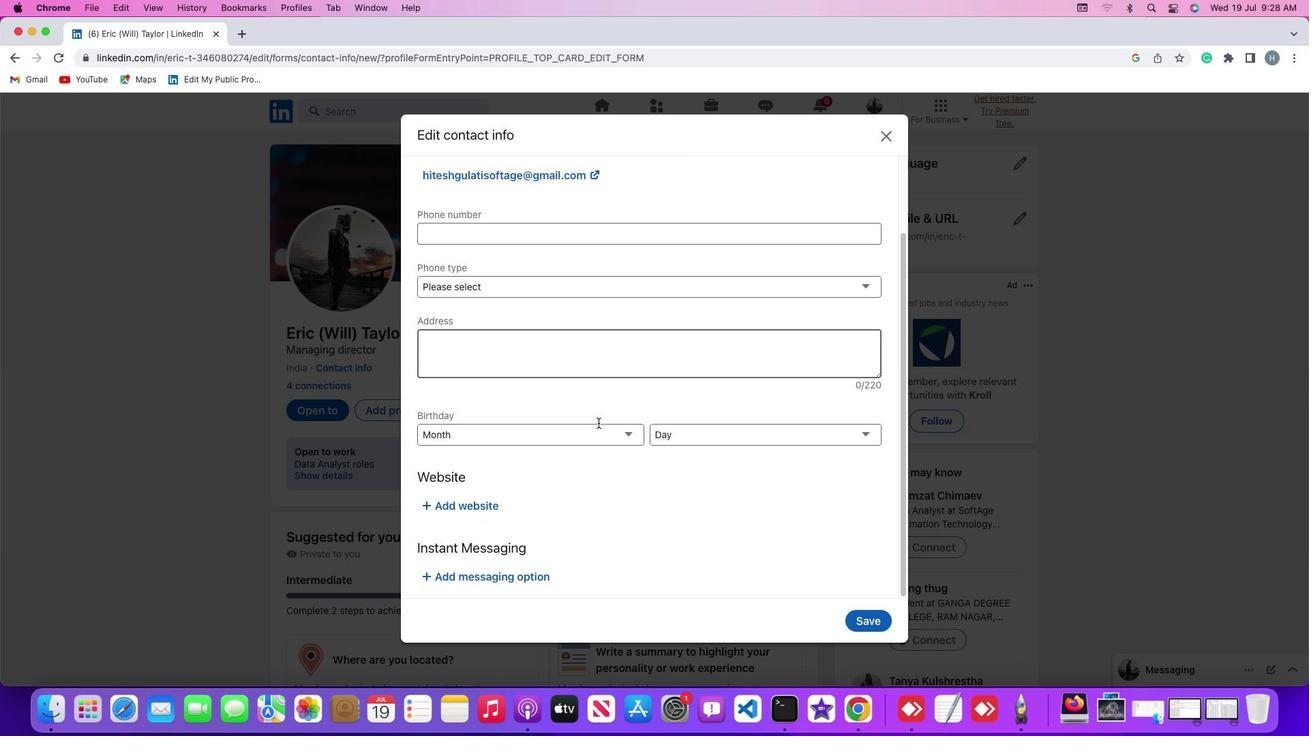 
Action: Mouse scrolled (598, 422) with delta (0, 0)
Screenshot: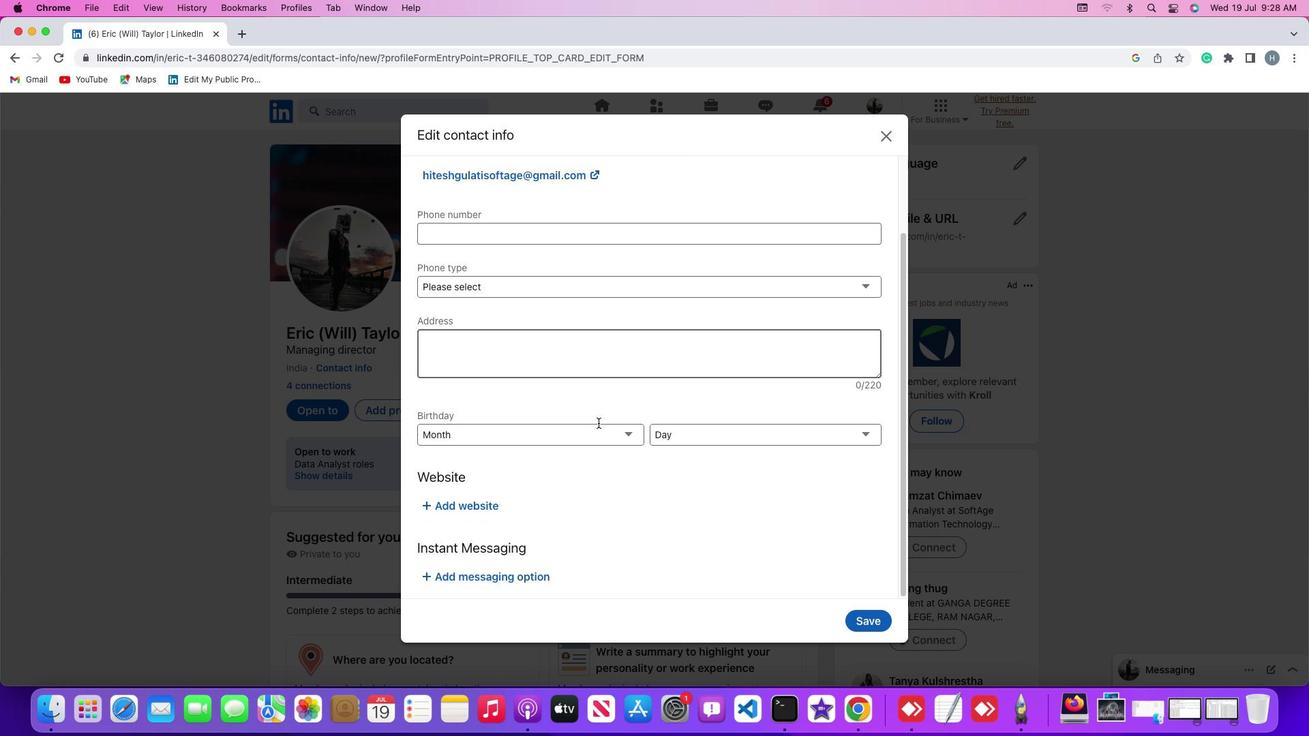 
Action: Mouse scrolled (598, 422) with delta (0, -1)
Screenshot: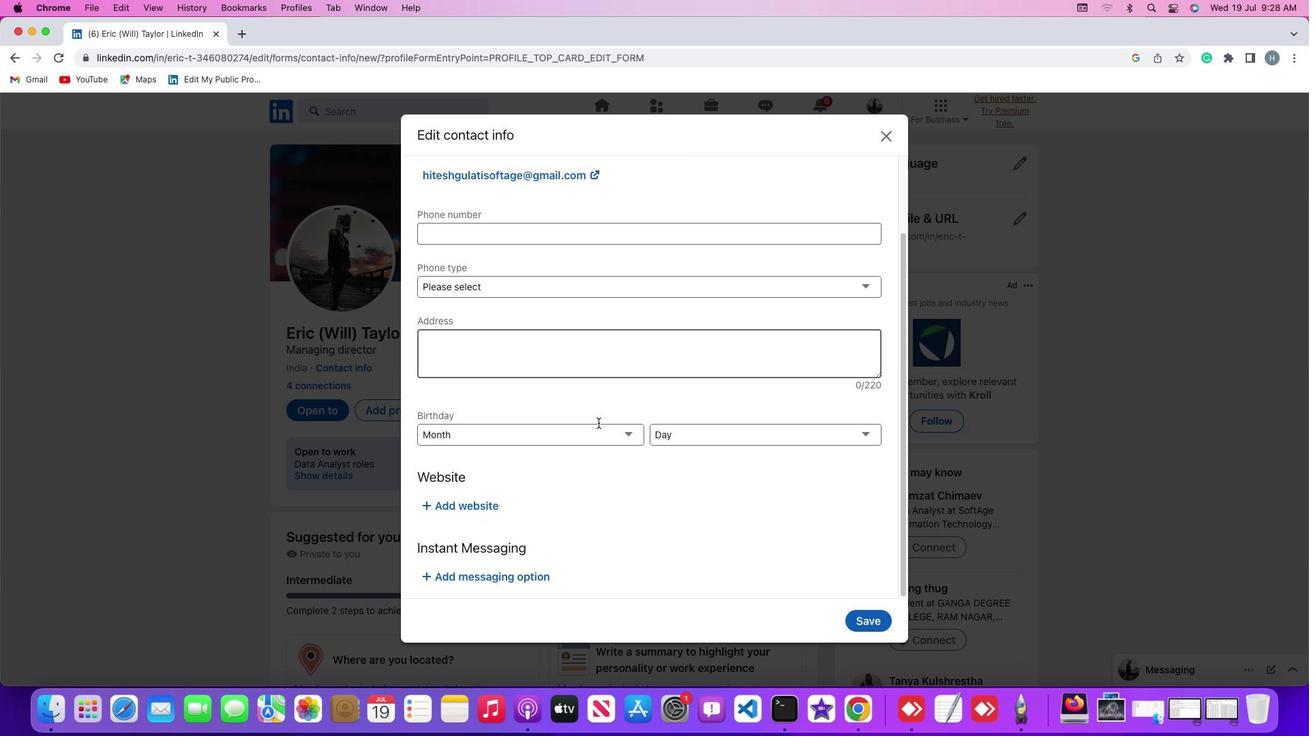 
Action: Mouse moved to (490, 508)
Screenshot: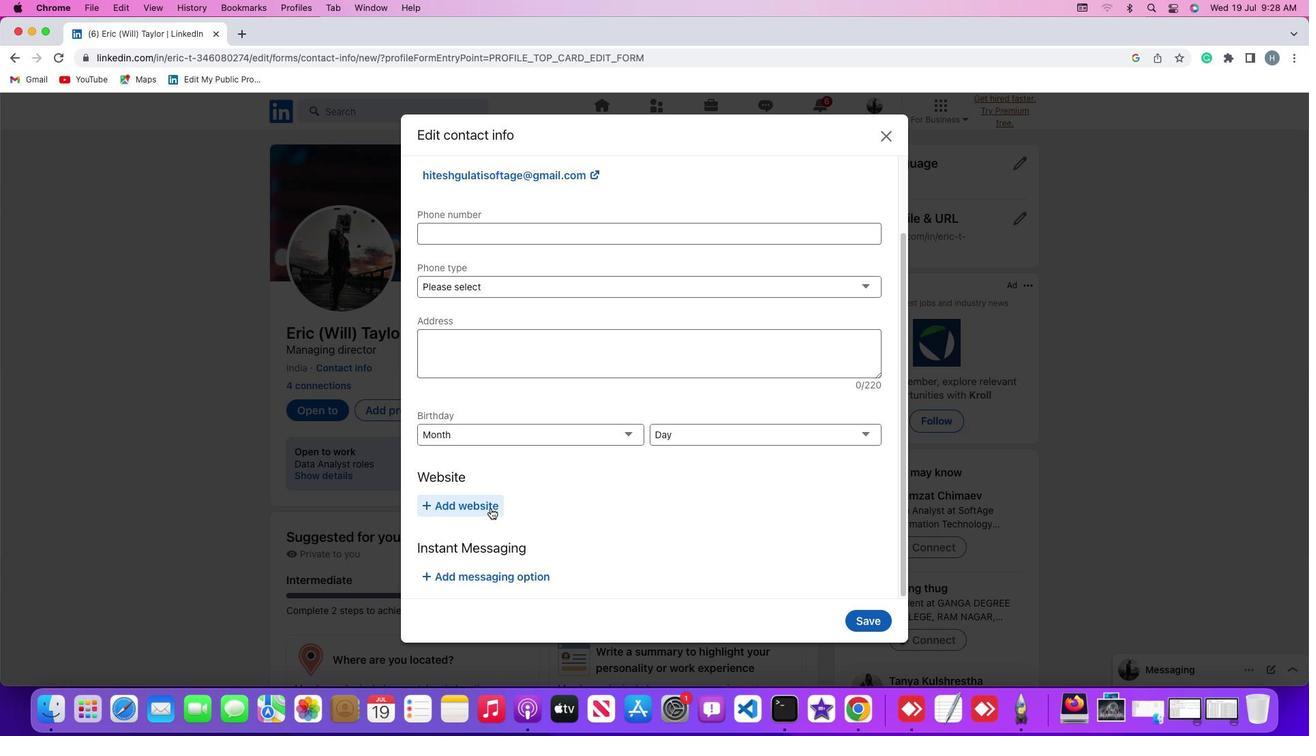 
Action: Mouse pressed left at (490, 508)
Screenshot: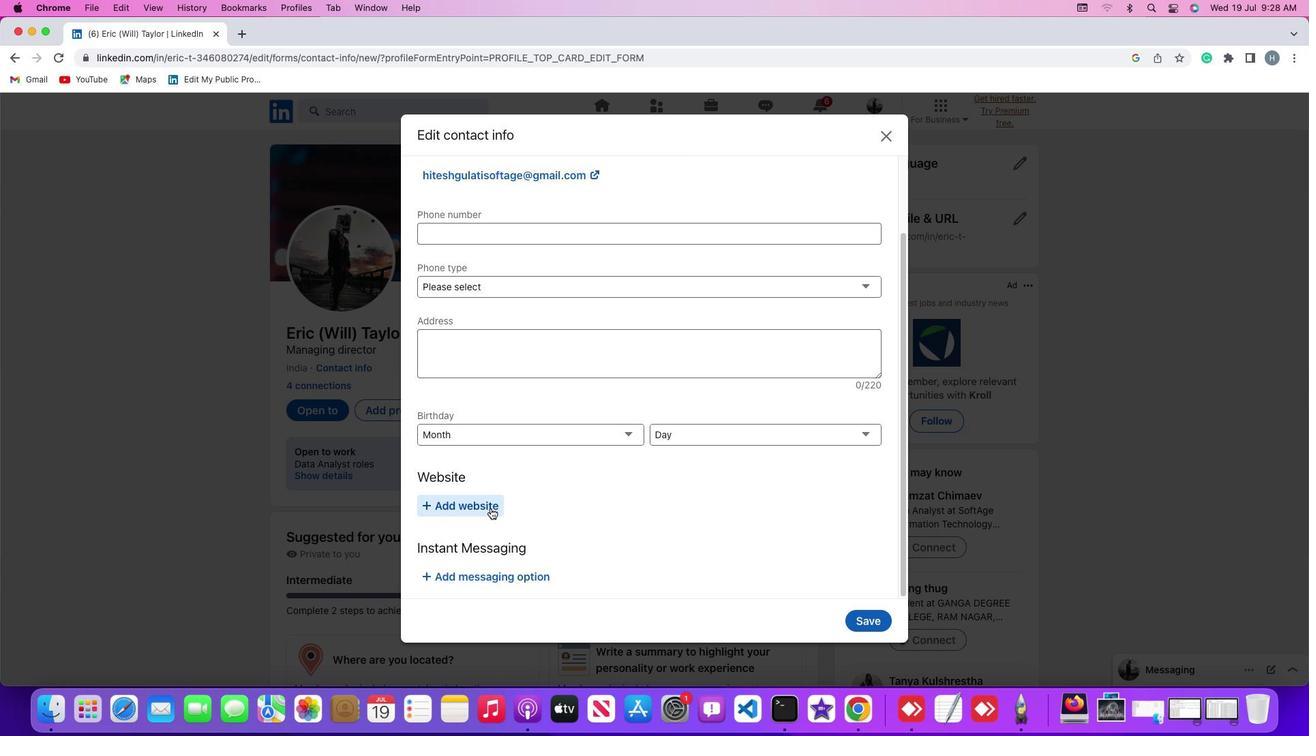 
Action: Mouse moved to (545, 531)
Screenshot: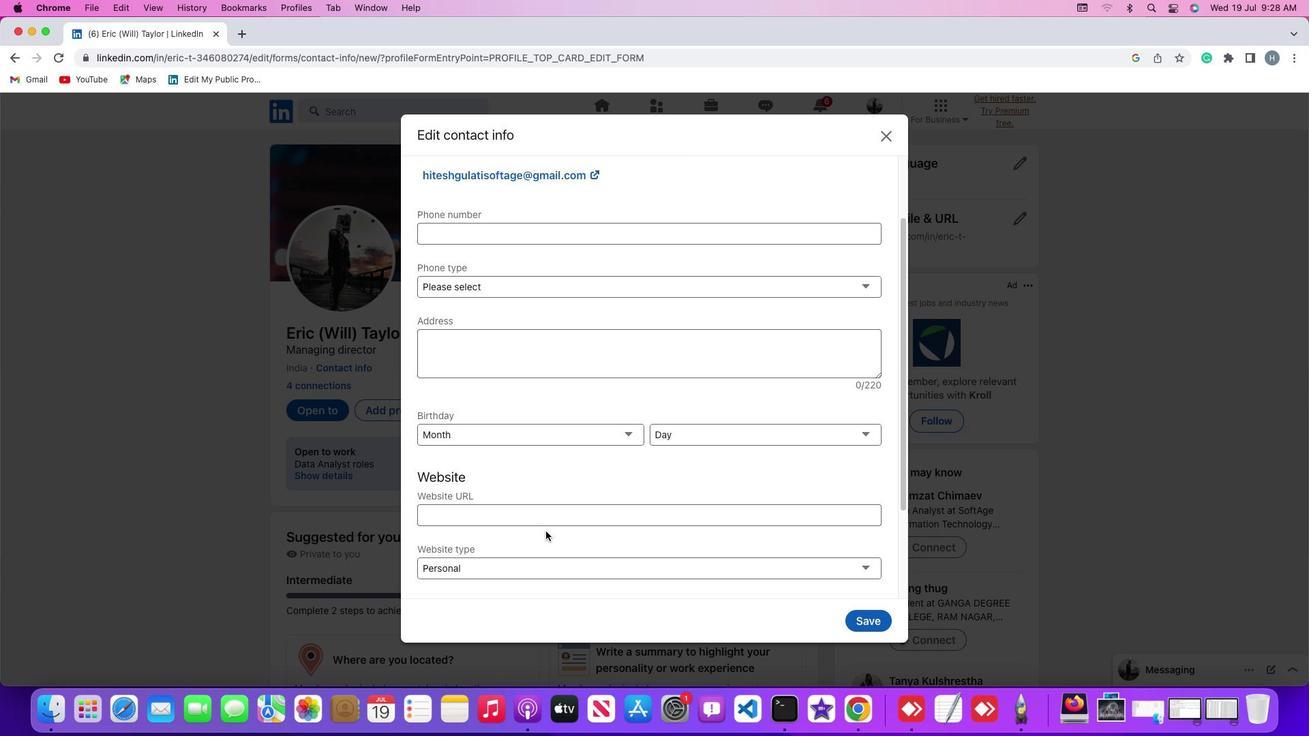 
Action: Mouse scrolled (545, 531) with delta (0, 0)
Screenshot: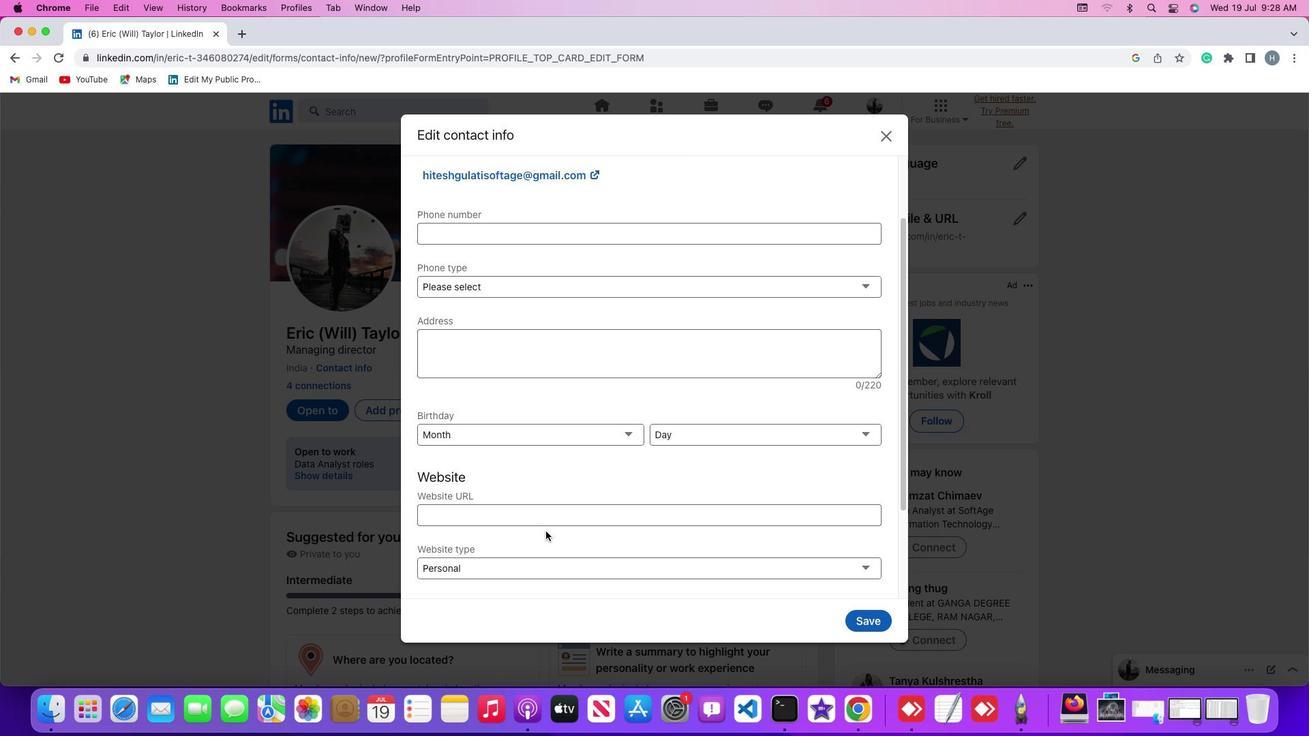 
Action: Mouse scrolled (545, 531) with delta (0, 0)
Screenshot: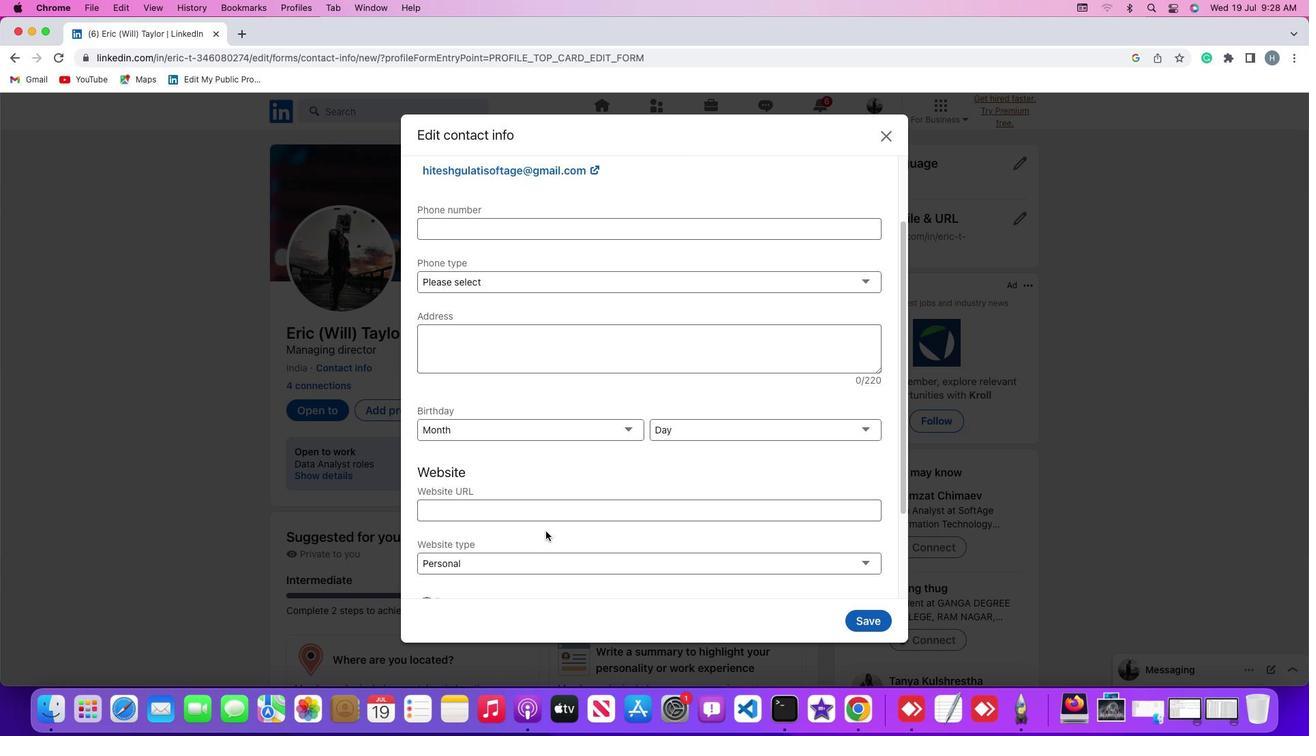 
Action: Mouse scrolled (545, 531) with delta (0, -1)
Screenshot: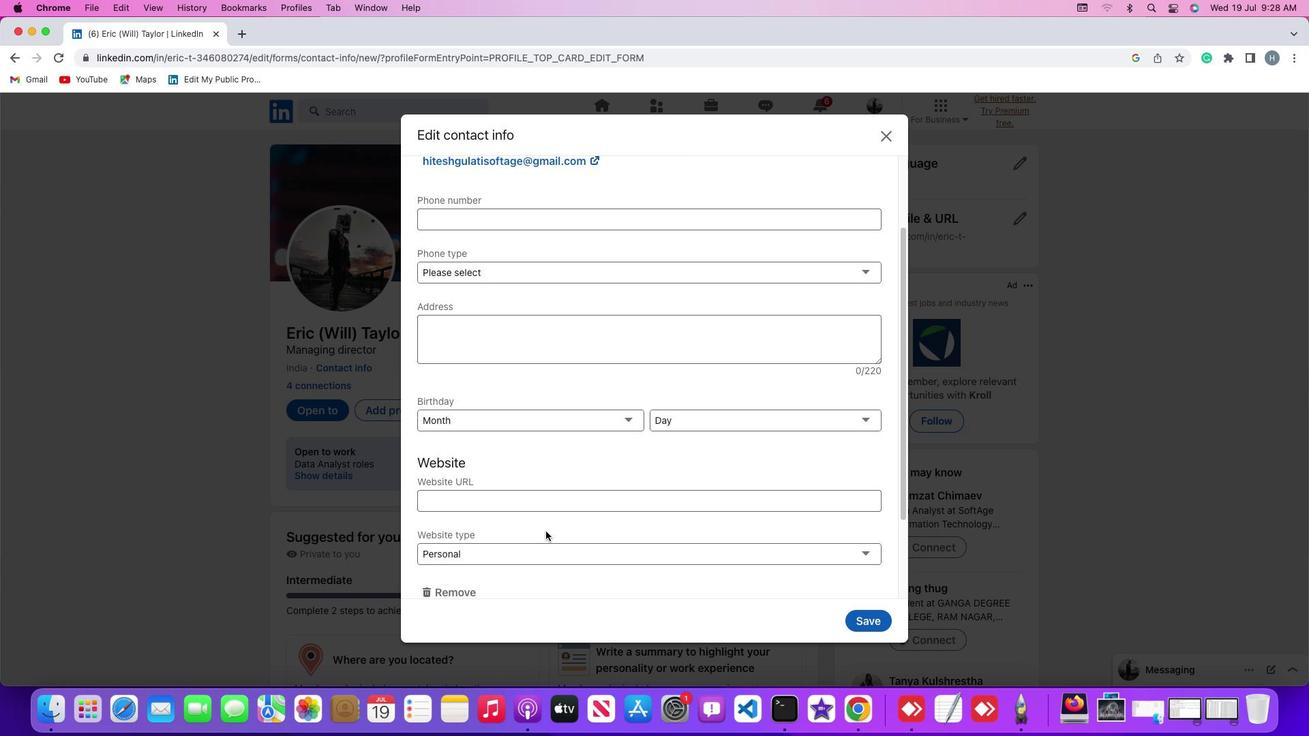 
Action: Mouse moved to (869, 477)
Screenshot: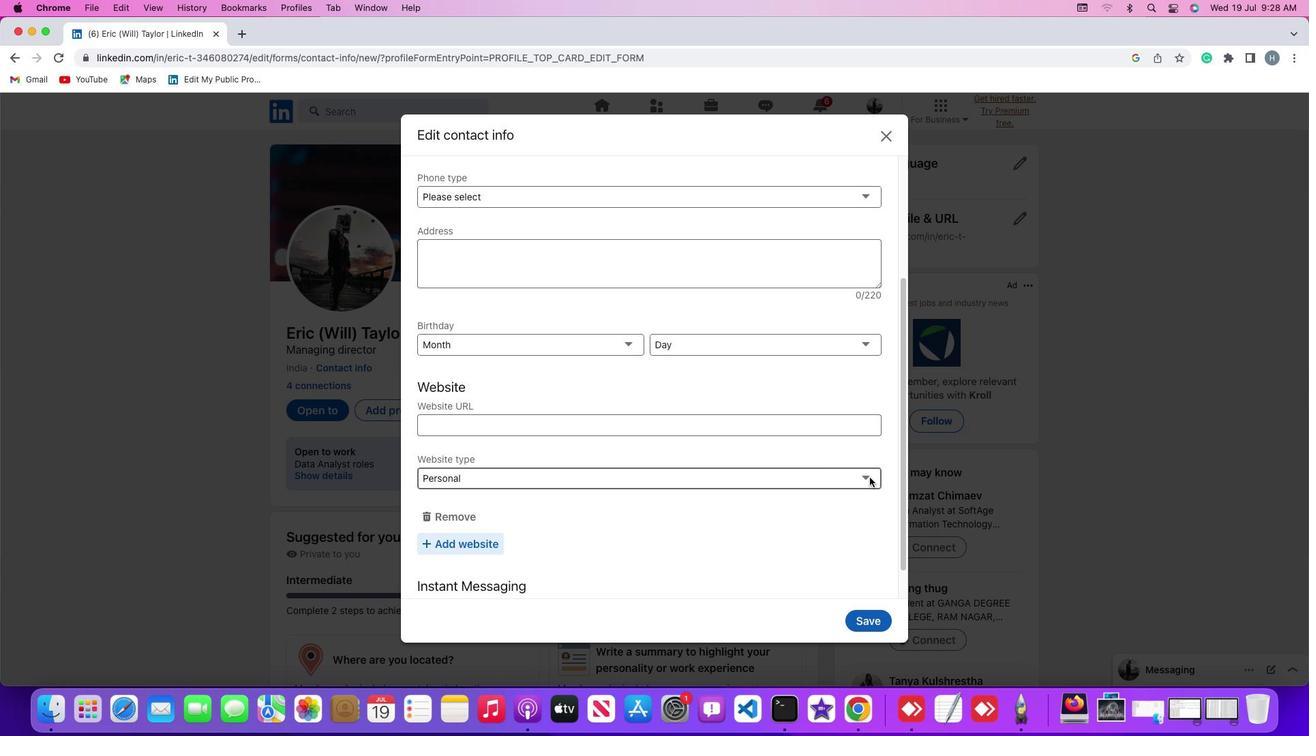 
Action: Mouse pressed left at (869, 477)
Screenshot: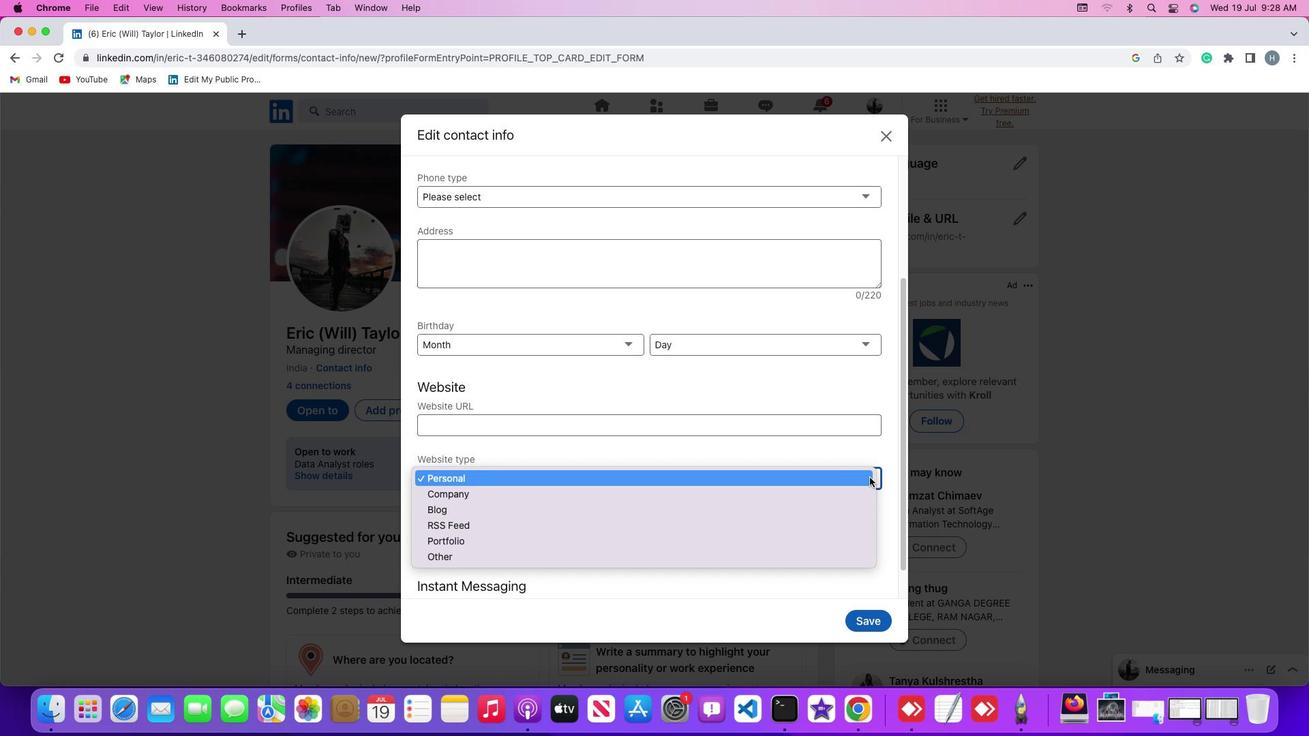 
Action: Mouse moved to (831, 484)
Screenshot: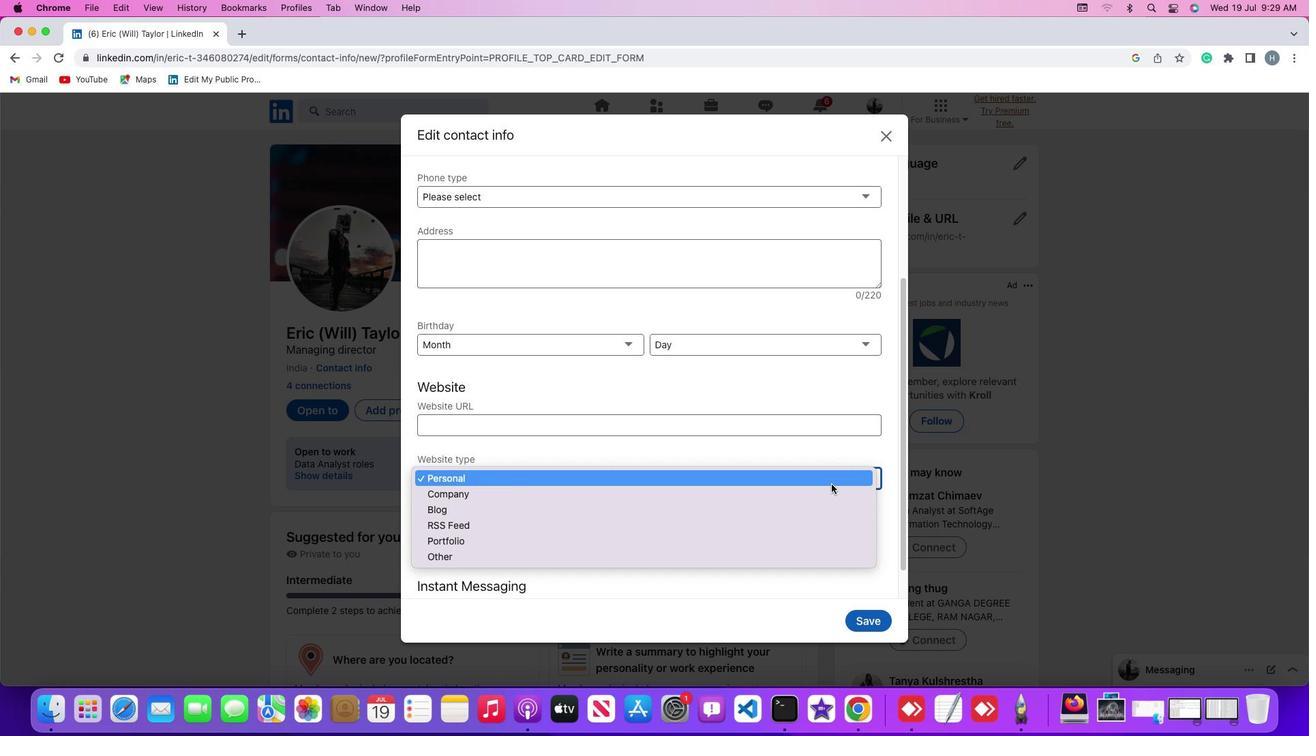 
Action: Mouse pressed left at (831, 484)
Screenshot: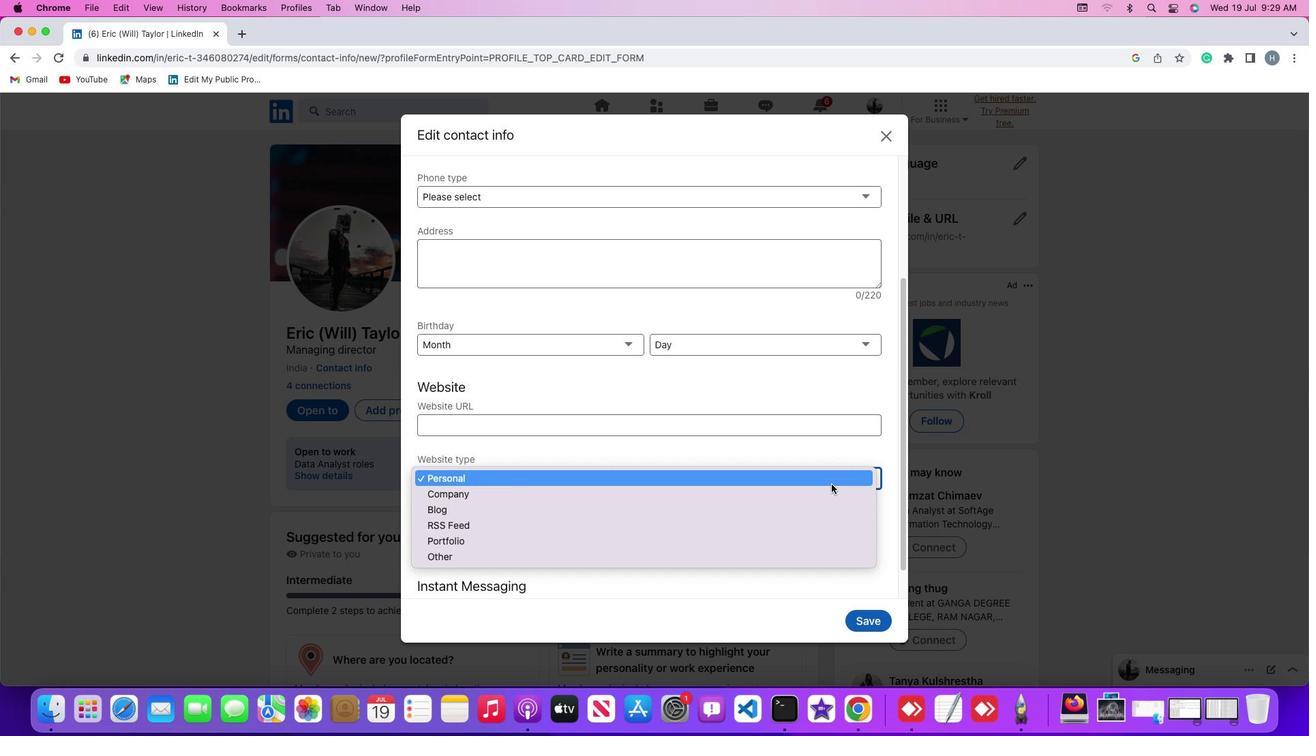 
Action: Mouse moved to (854, 454)
Screenshot: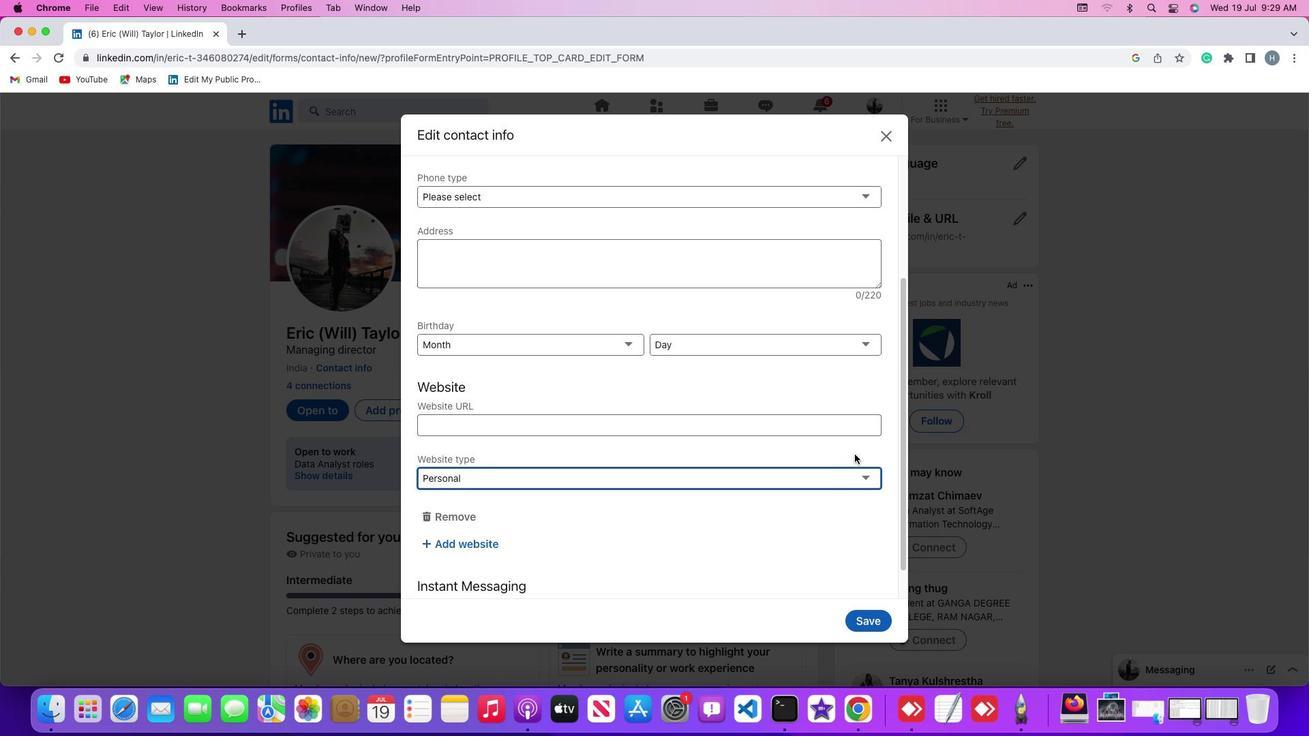 
